 Task: Add the task  Implement rate limiting for better security and resource management to the section Automated Code Review Sprint in the project TouchLine and add a Due Date to the respective task as 2024/05/17.
Action: Mouse moved to (68, 498)
Screenshot: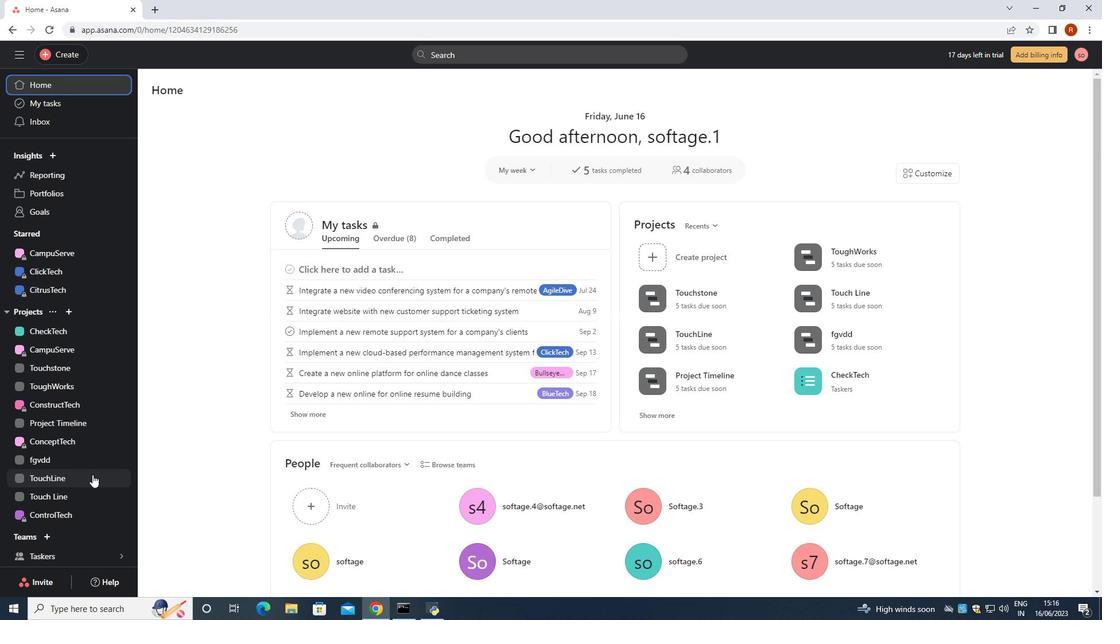 
Action: Mouse pressed left at (68, 498)
Screenshot: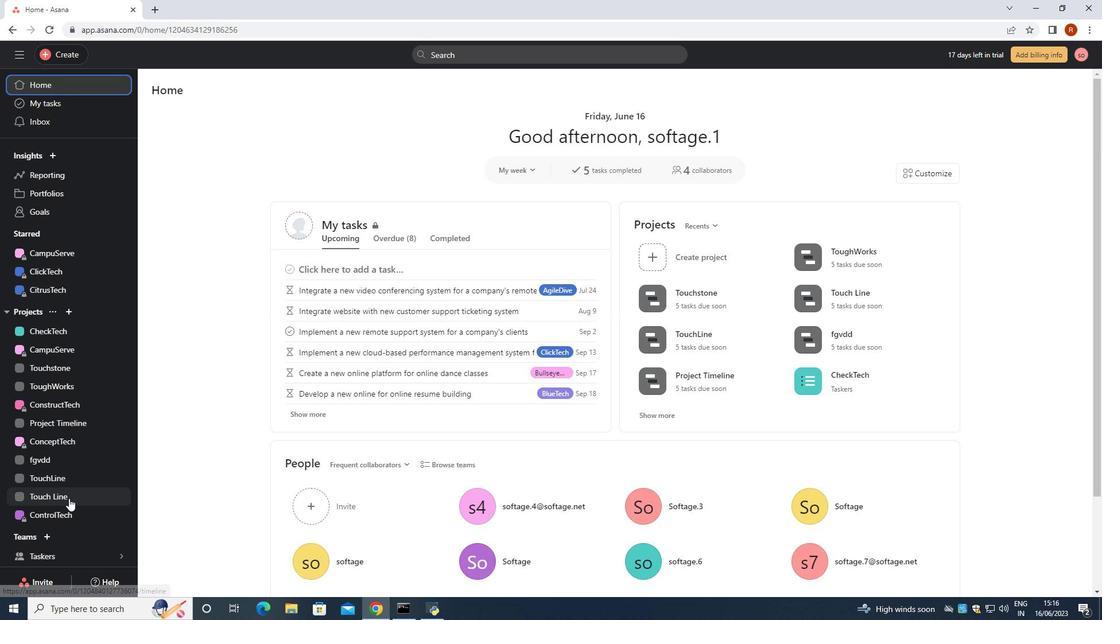 
Action: Mouse moved to (205, 117)
Screenshot: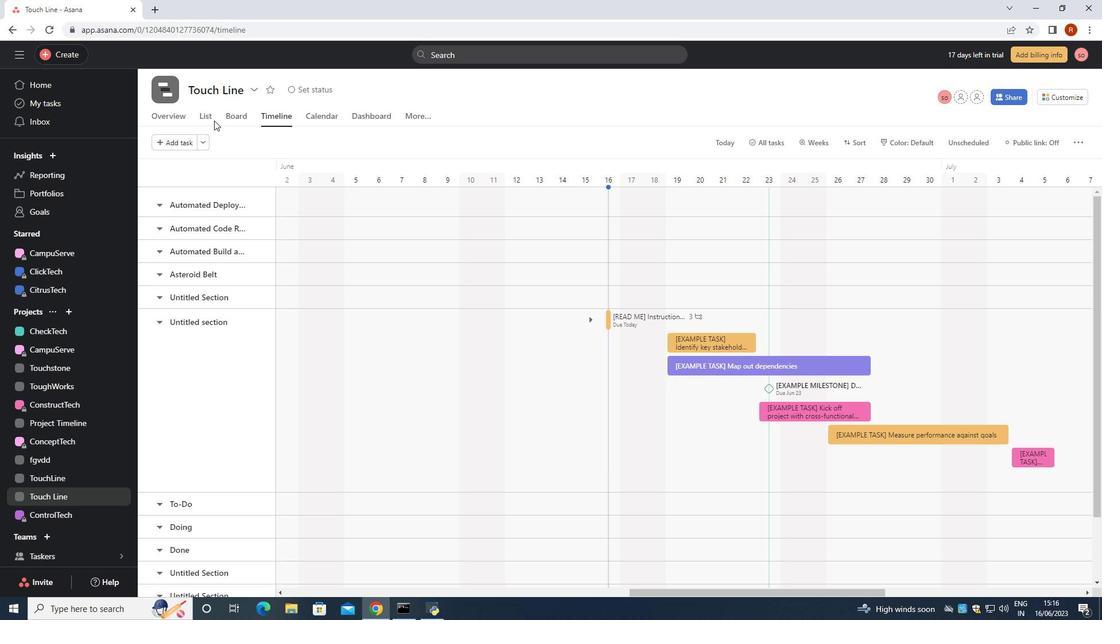 
Action: Mouse pressed left at (205, 117)
Screenshot: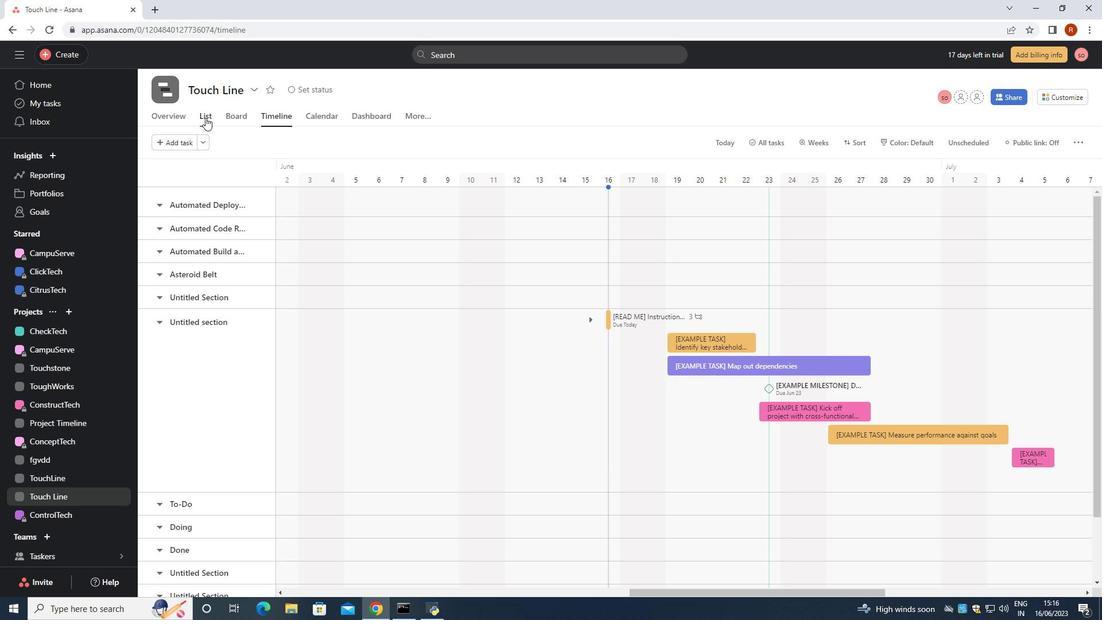 
Action: Mouse moved to (257, 178)
Screenshot: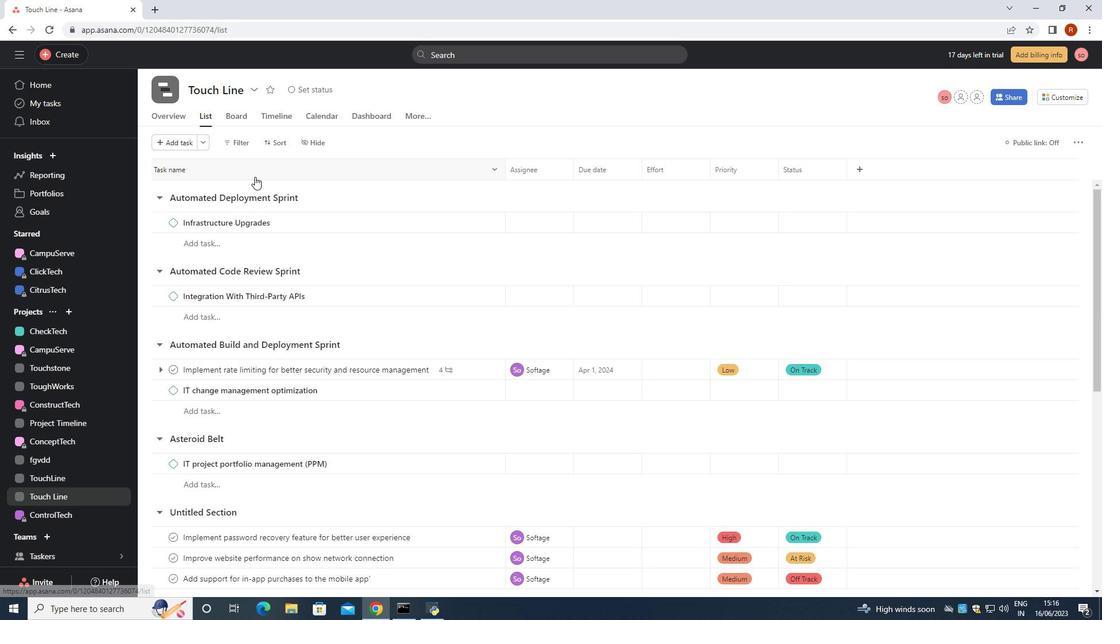 
Action: Mouse scrolled (257, 177) with delta (0, 0)
Screenshot: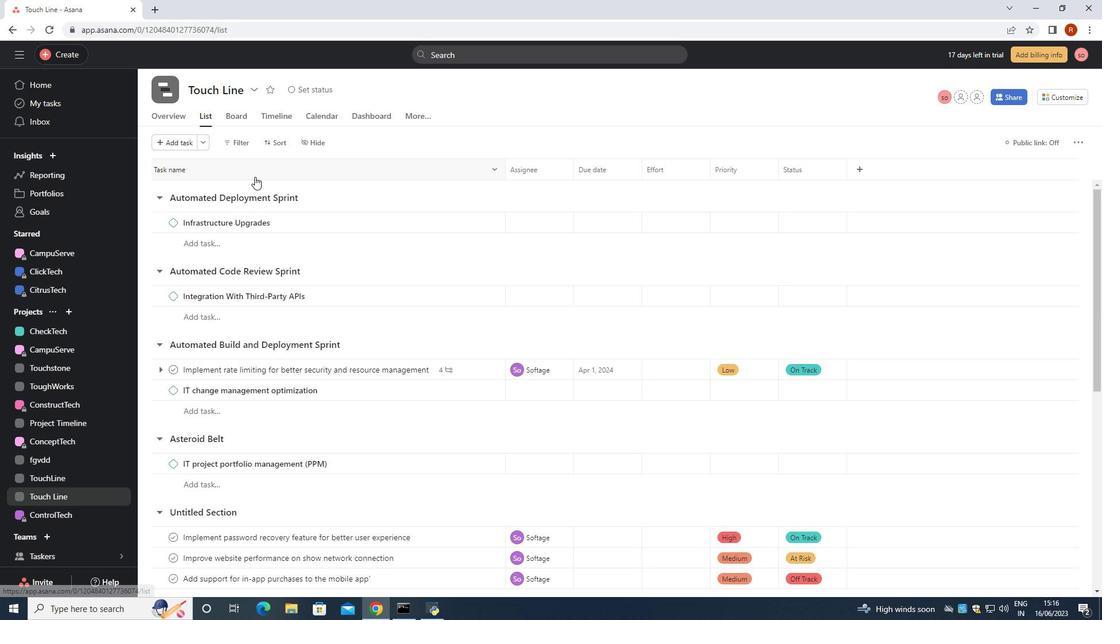 
Action: Mouse moved to (257, 179)
Screenshot: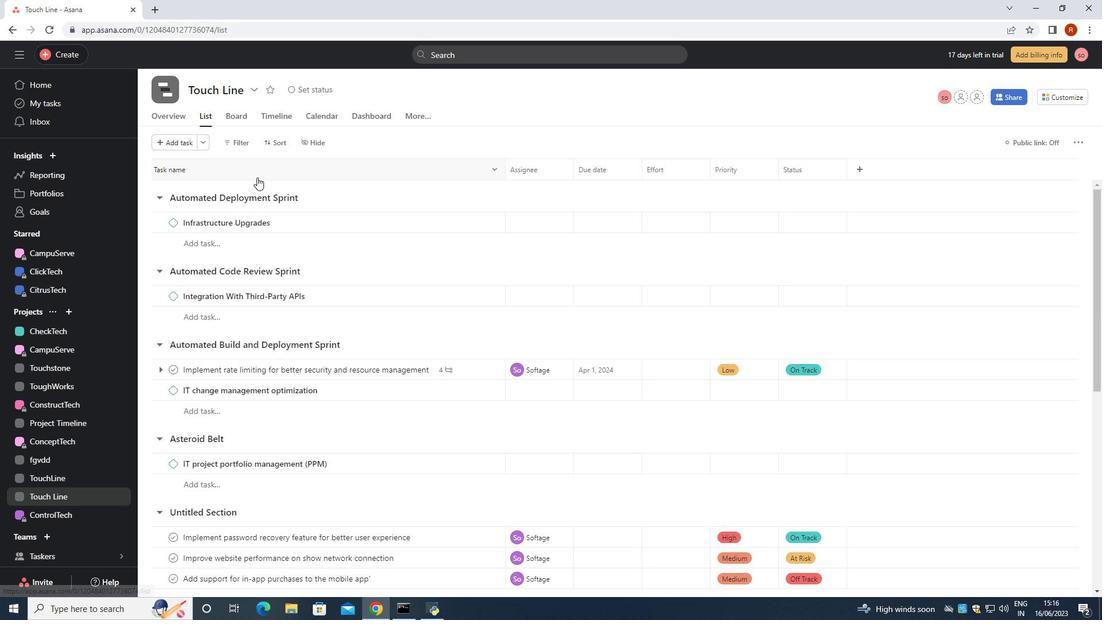 
Action: Mouse scrolled (257, 178) with delta (0, 0)
Screenshot: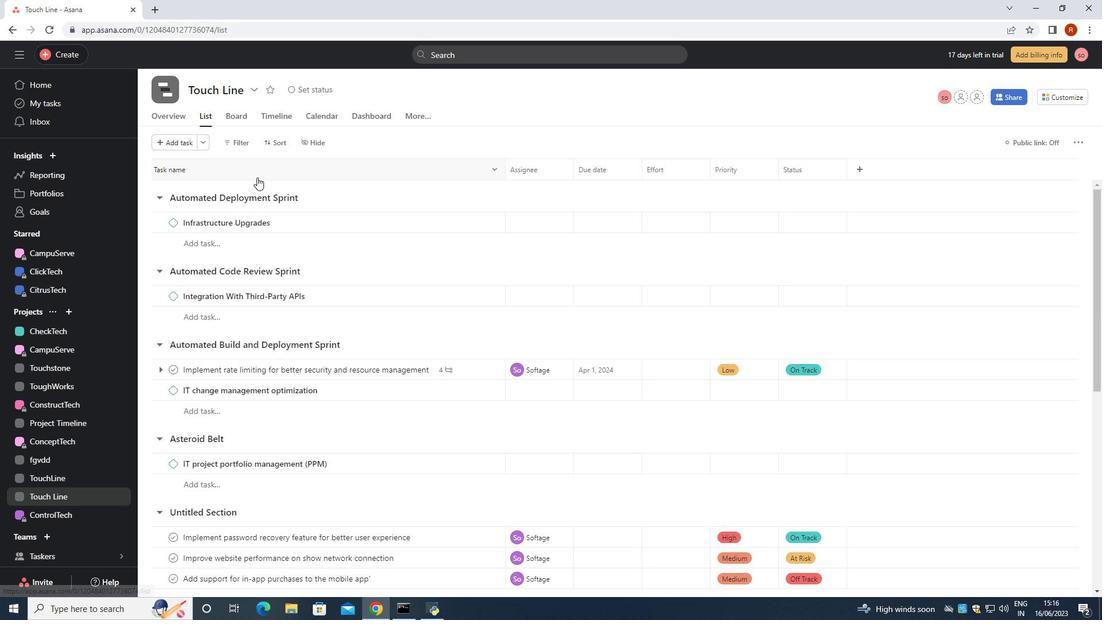 
Action: Mouse moved to (258, 179)
Screenshot: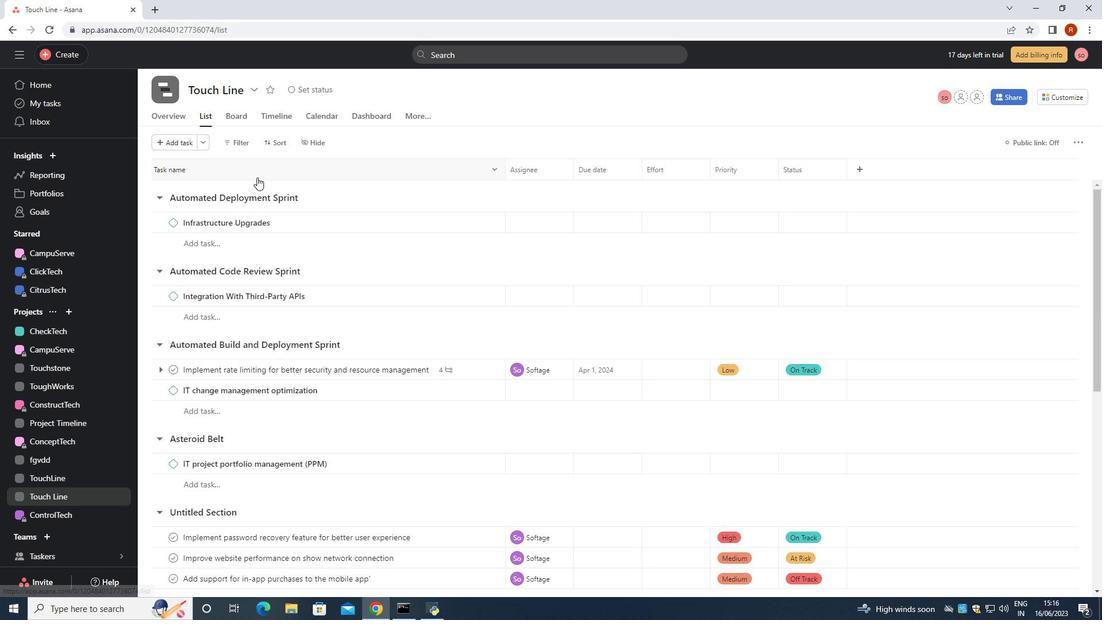 
Action: Mouse scrolled (258, 179) with delta (0, 0)
Screenshot: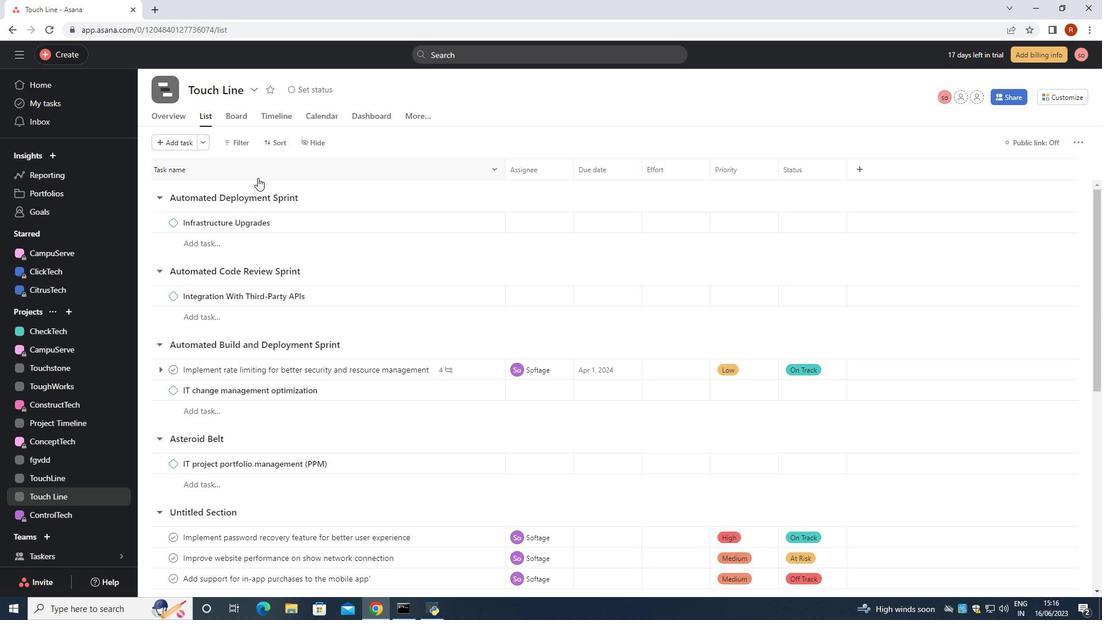 
Action: Mouse scrolled (258, 179) with delta (0, 0)
Screenshot: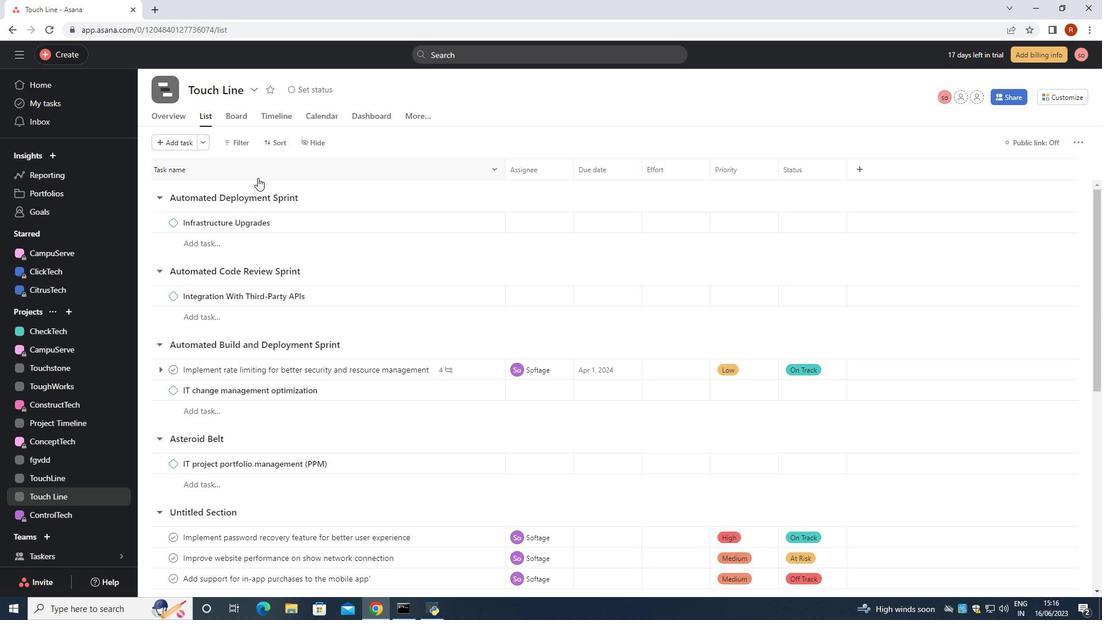 
Action: Mouse scrolled (258, 179) with delta (0, 0)
Screenshot: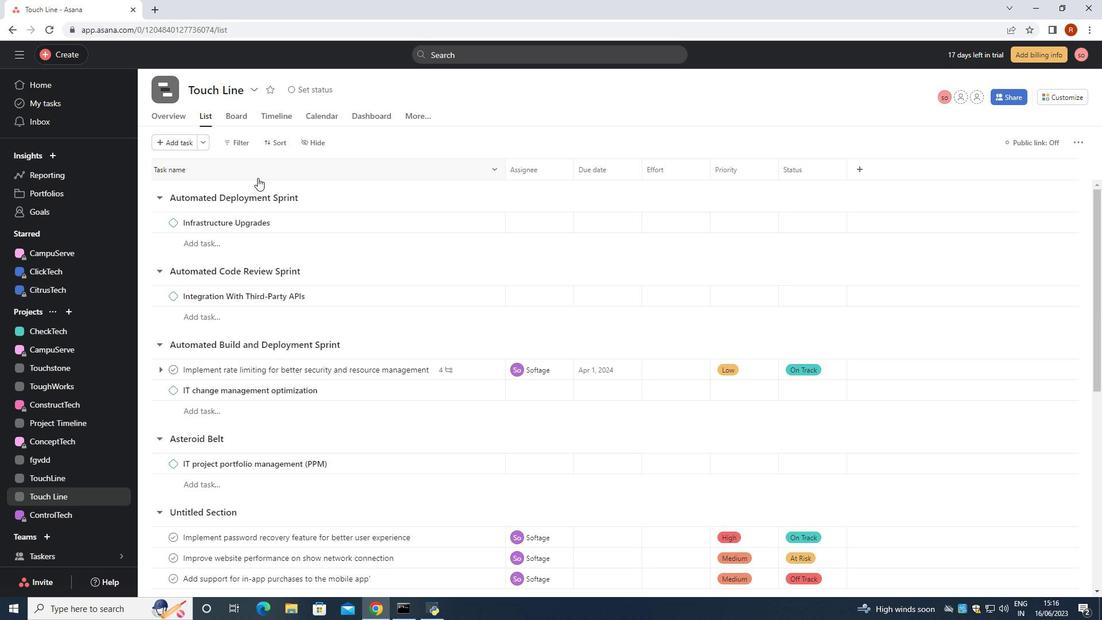 
Action: Mouse moved to (261, 180)
Screenshot: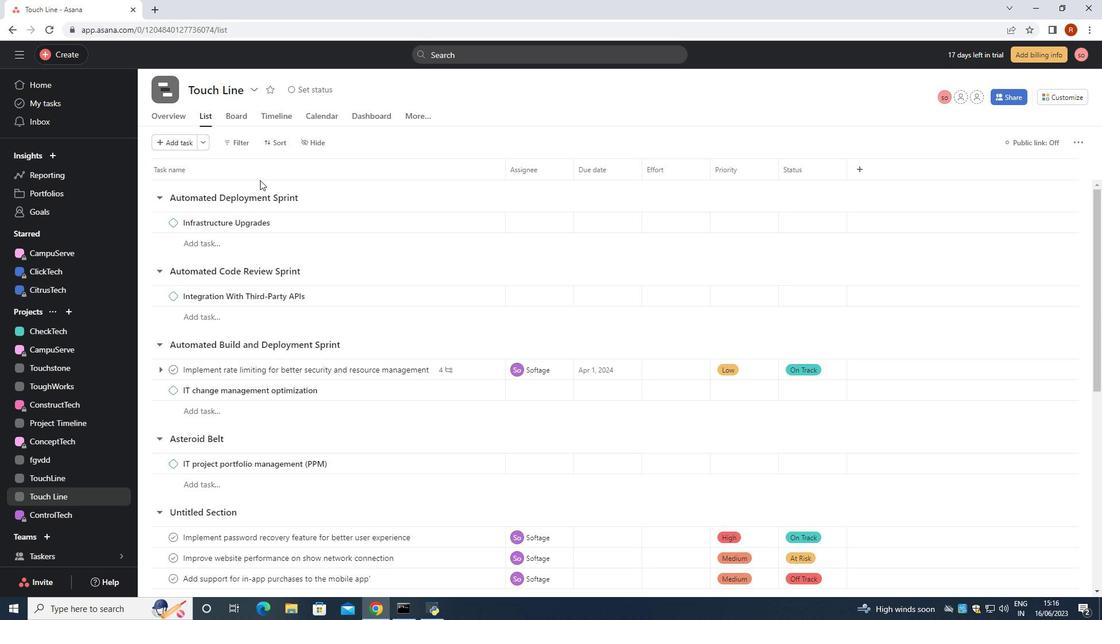 
Action: Mouse scrolled (261, 179) with delta (0, 0)
Screenshot: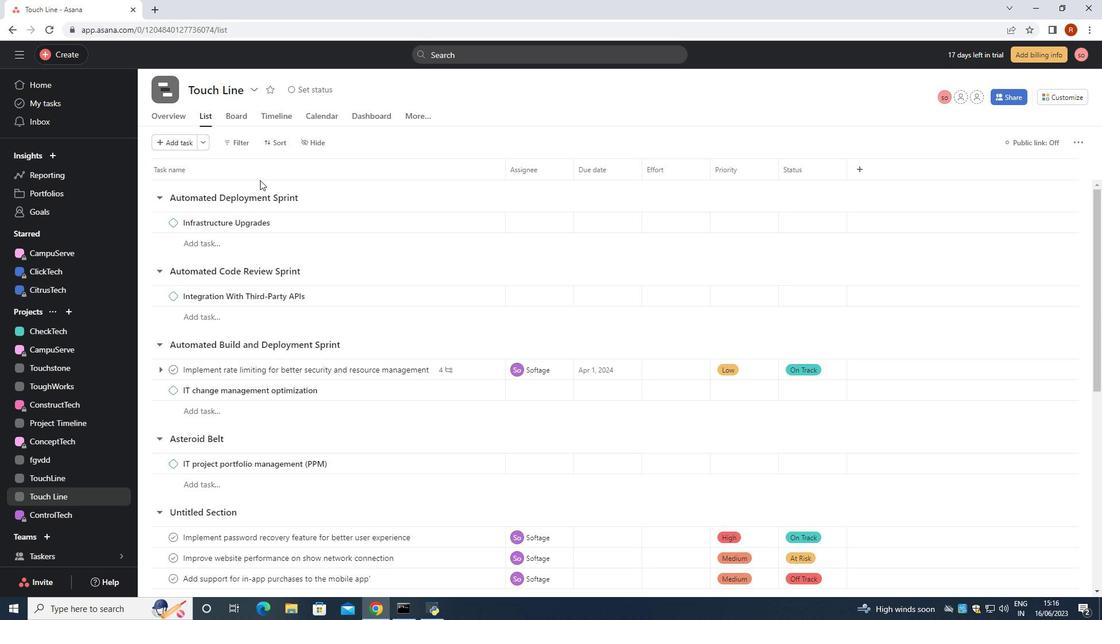
Action: Mouse moved to (262, 181)
Screenshot: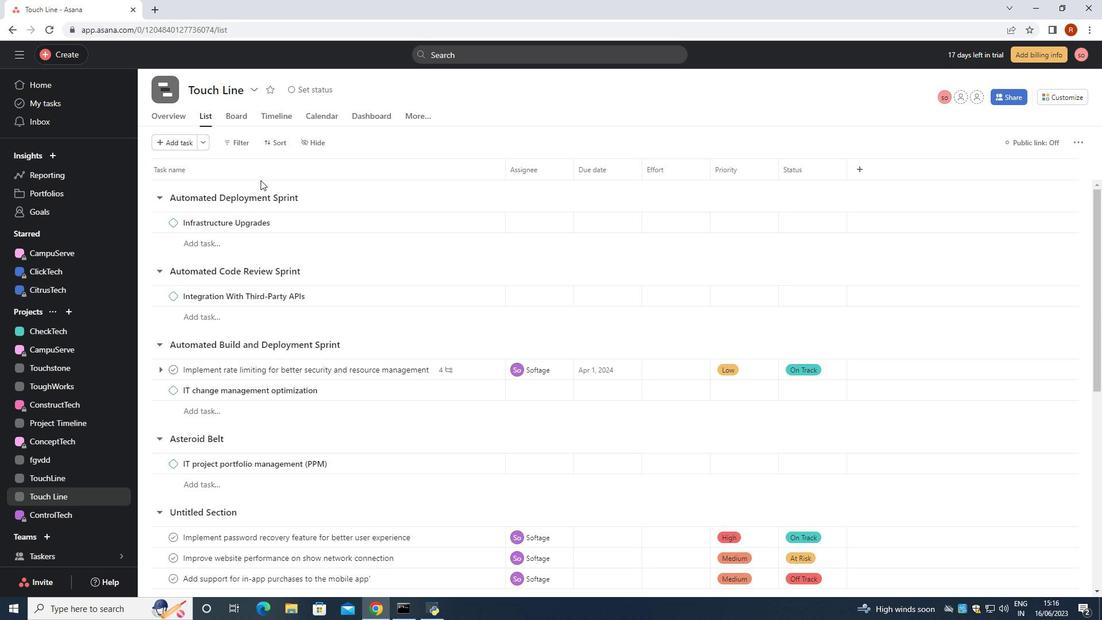
Action: Mouse scrolled (262, 180) with delta (0, 0)
Screenshot: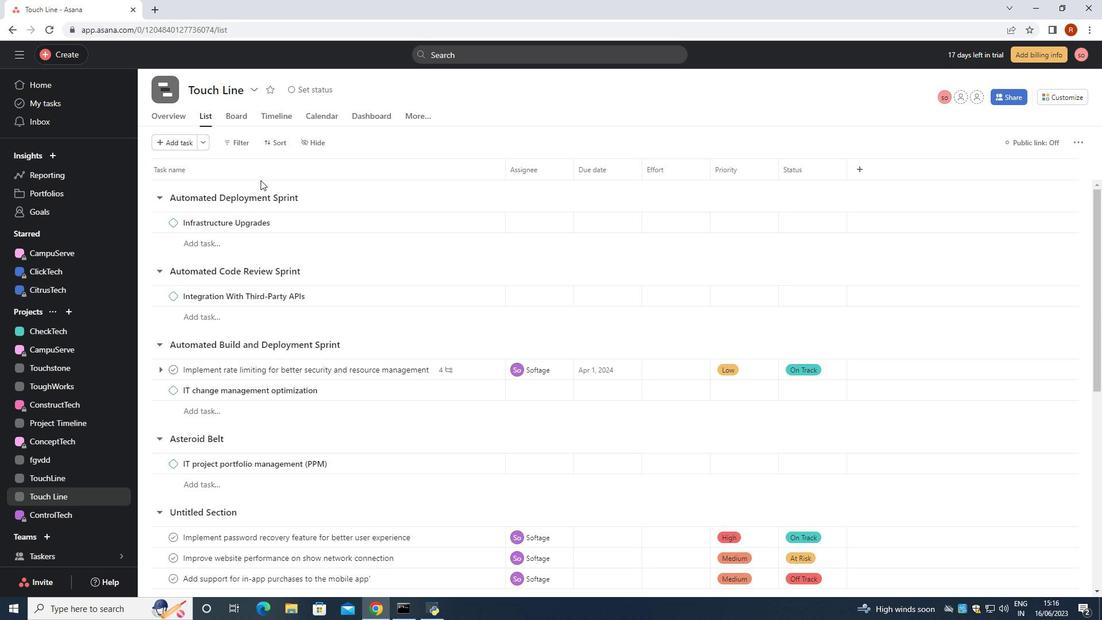 
Action: Mouse moved to (263, 182)
Screenshot: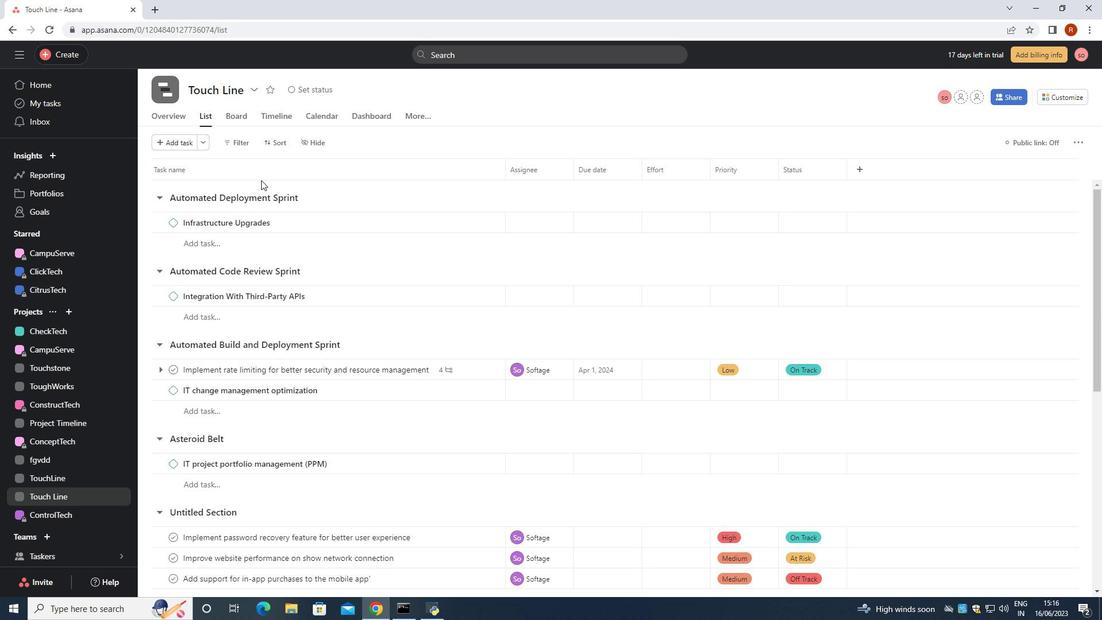 
Action: Mouse scrolled (263, 181) with delta (0, 0)
Screenshot: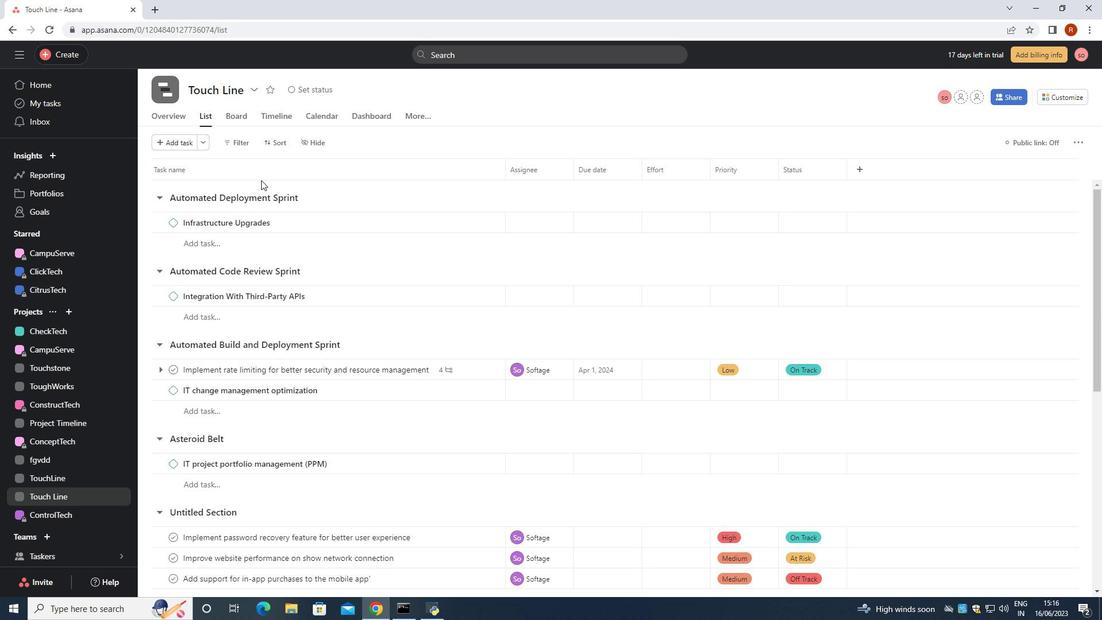 
Action: Mouse moved to (268, 207)
Screenshot: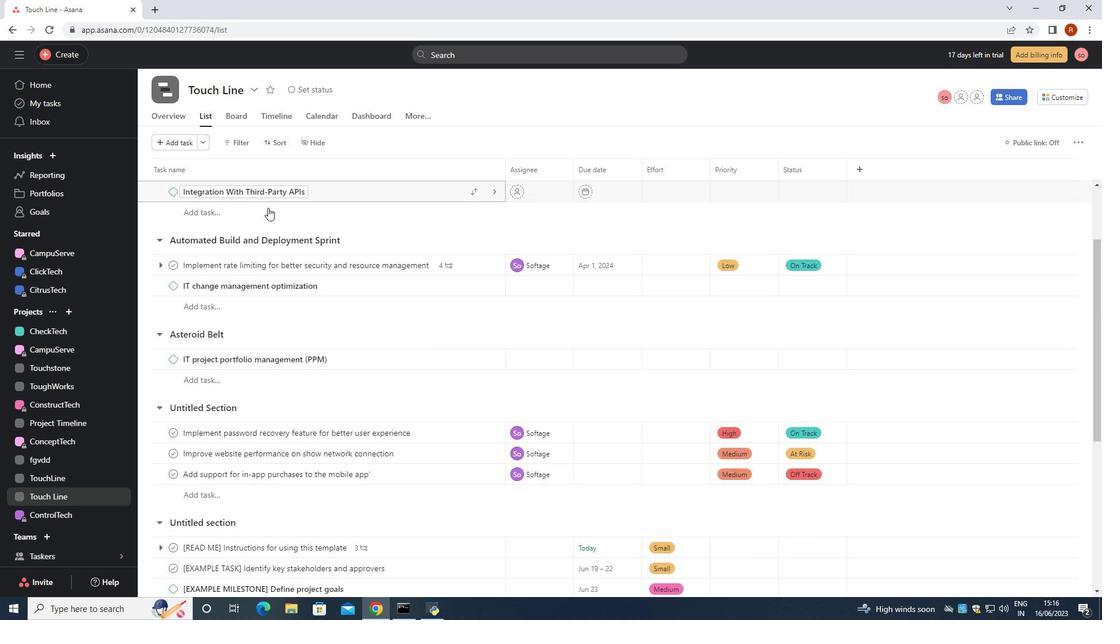 
Action: Mouse scrolled (268, 207) with delta (0, 0)
Screenshot: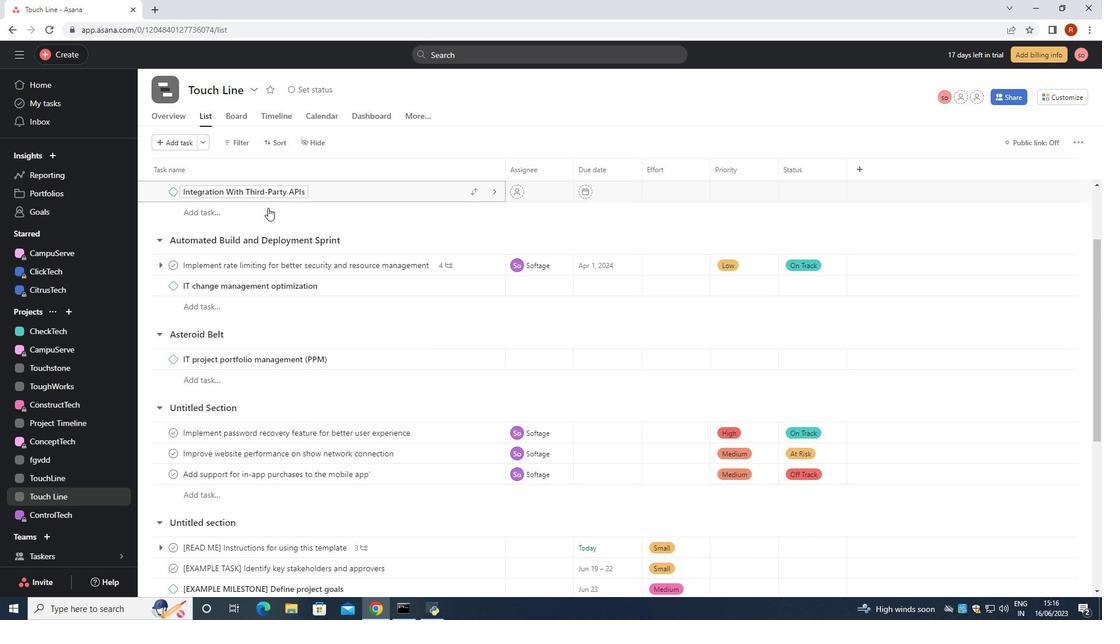 
Action: Mouse moved to (268, 207)
Screenshot: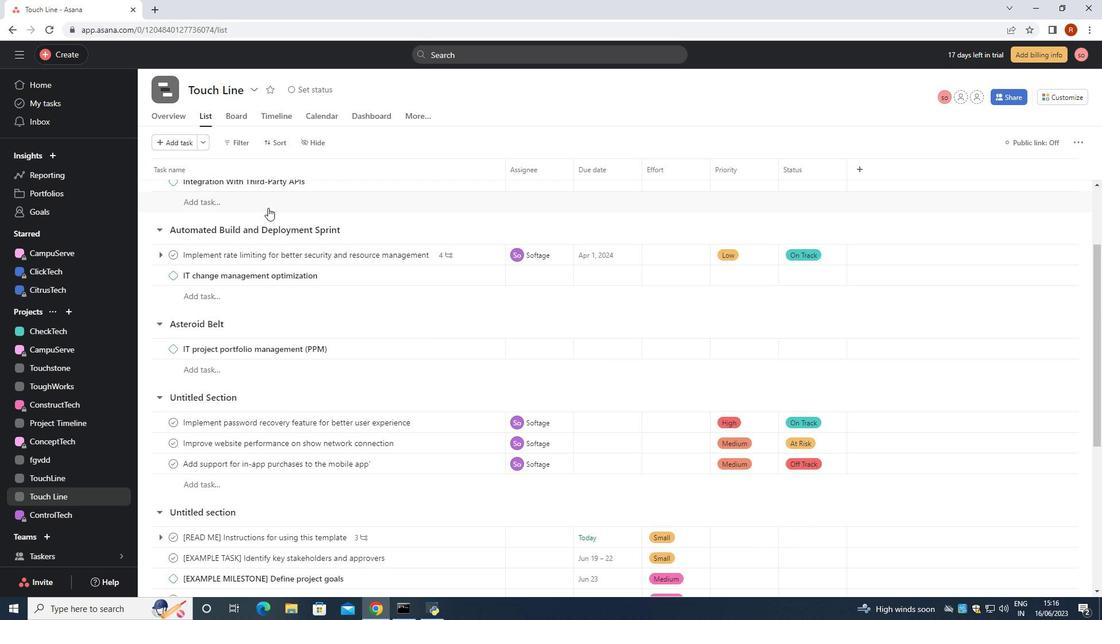 
Action: Mouse scrolled (268, 207) with delta (0, 0)
Screenshot: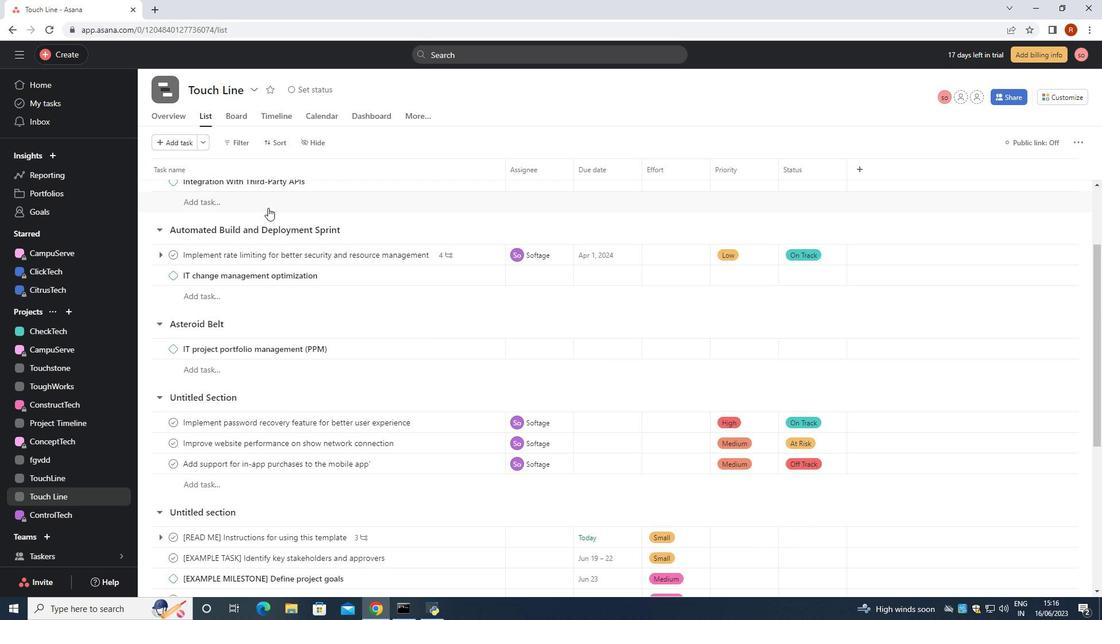 
Action: Mouse moved to (268, 207)
Screenshot: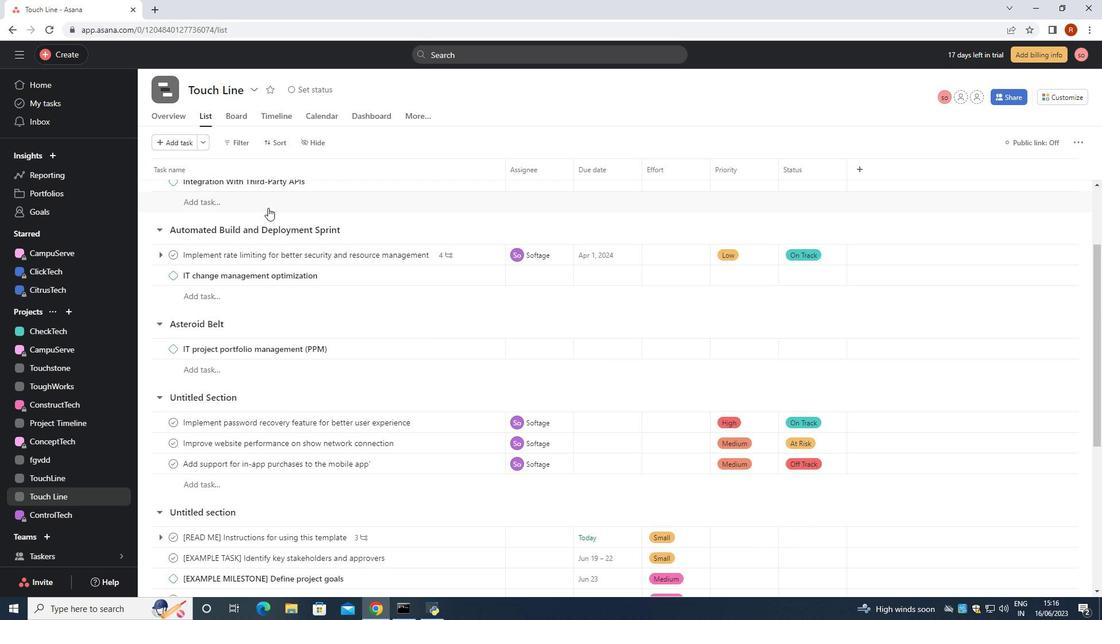 
Action: Mouse scrolled (268, 207) with delta (0, 0)
Screenshot: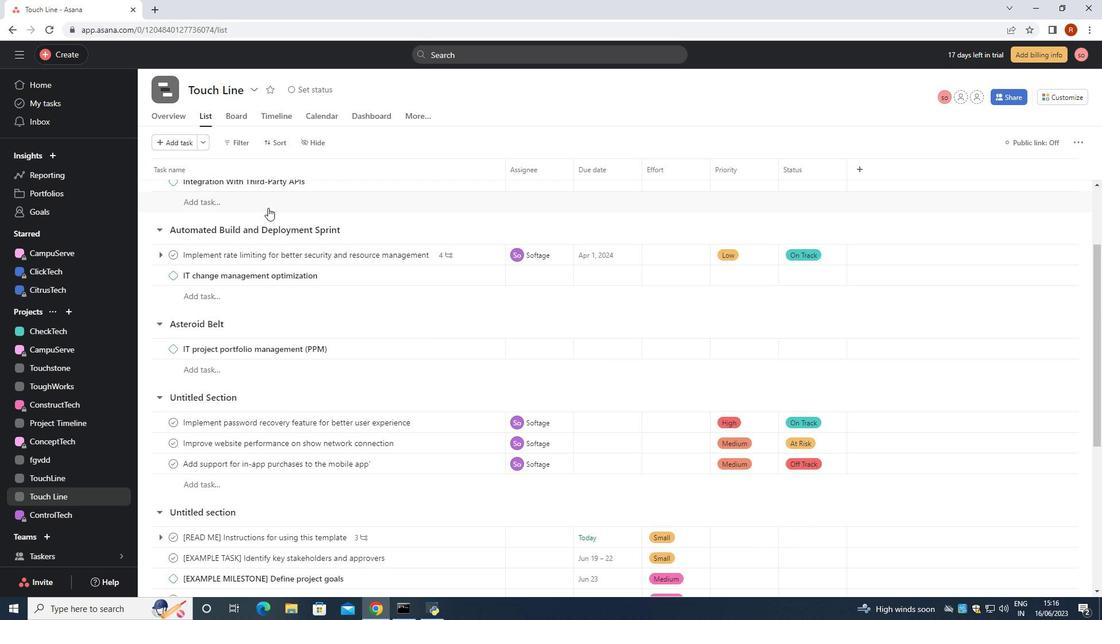
Action: Mouse moved to (268, 208)
Screenshot: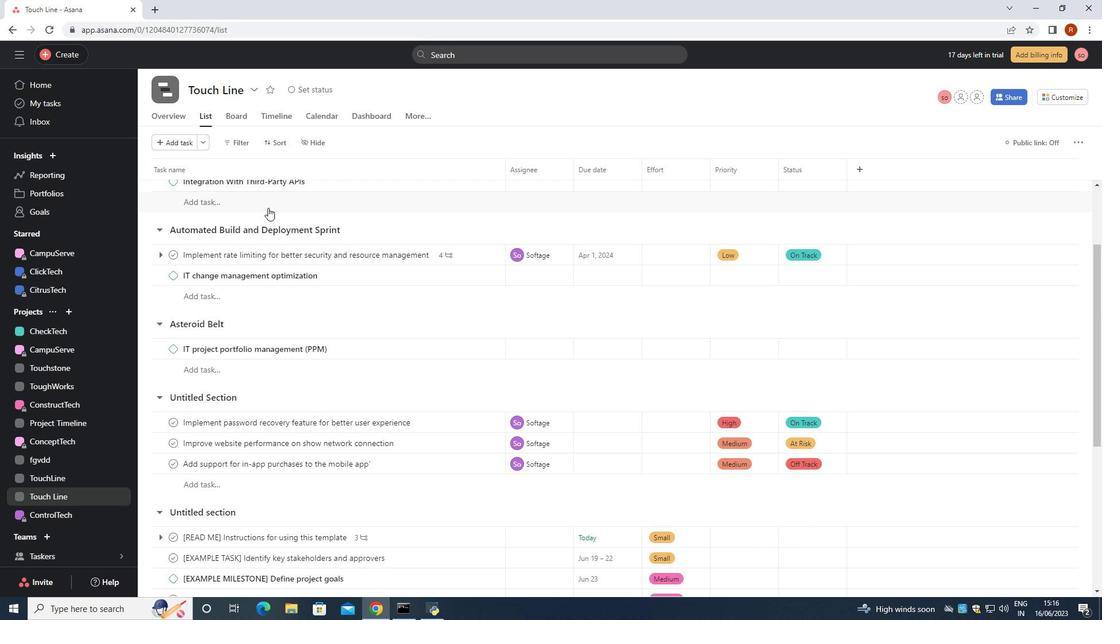 
Action: Mouse scrolled (268, 207) with delta (0, 0)
Screenshot: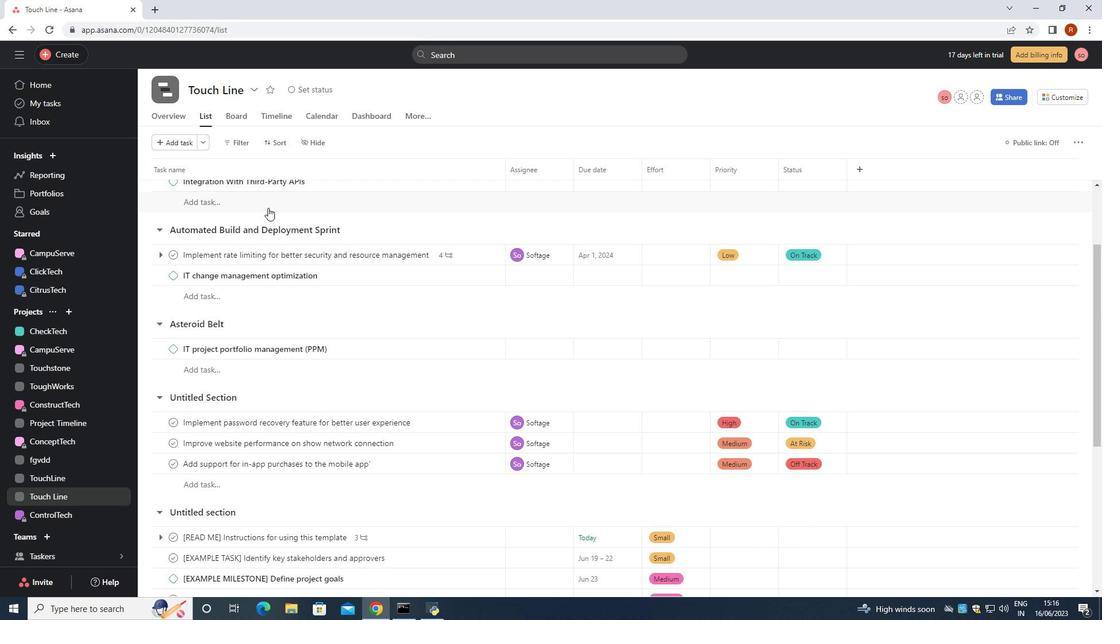 
Action: Mouse scrolled (268, 207) with delta (0, 0)
Screenshot: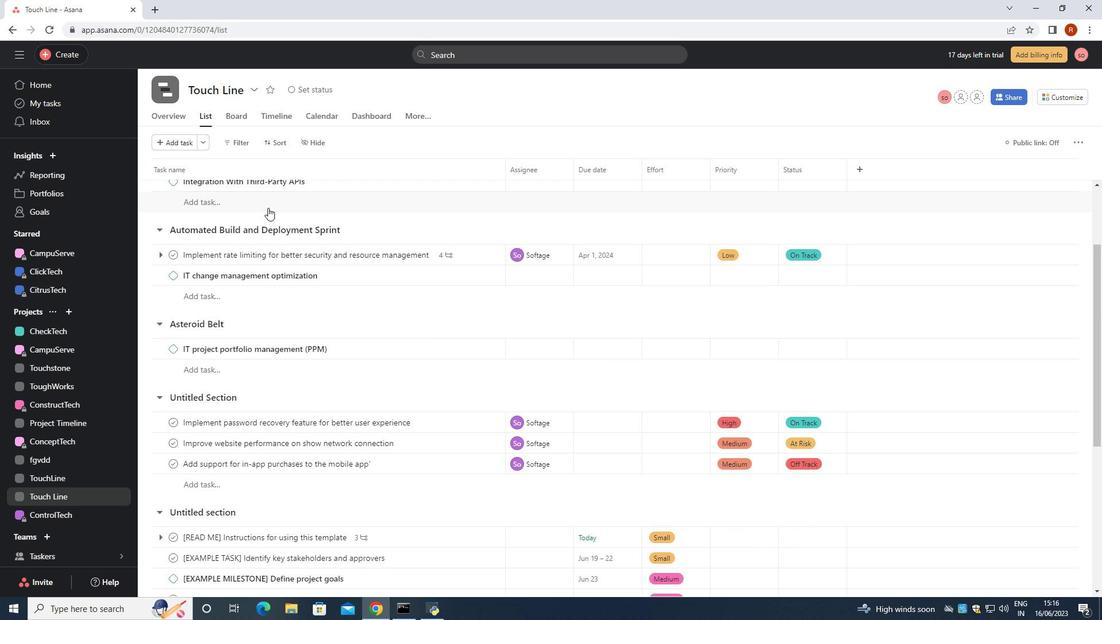 
Action: Mouse scrolled (268, 207) with delta (0, 0)
Screenshot: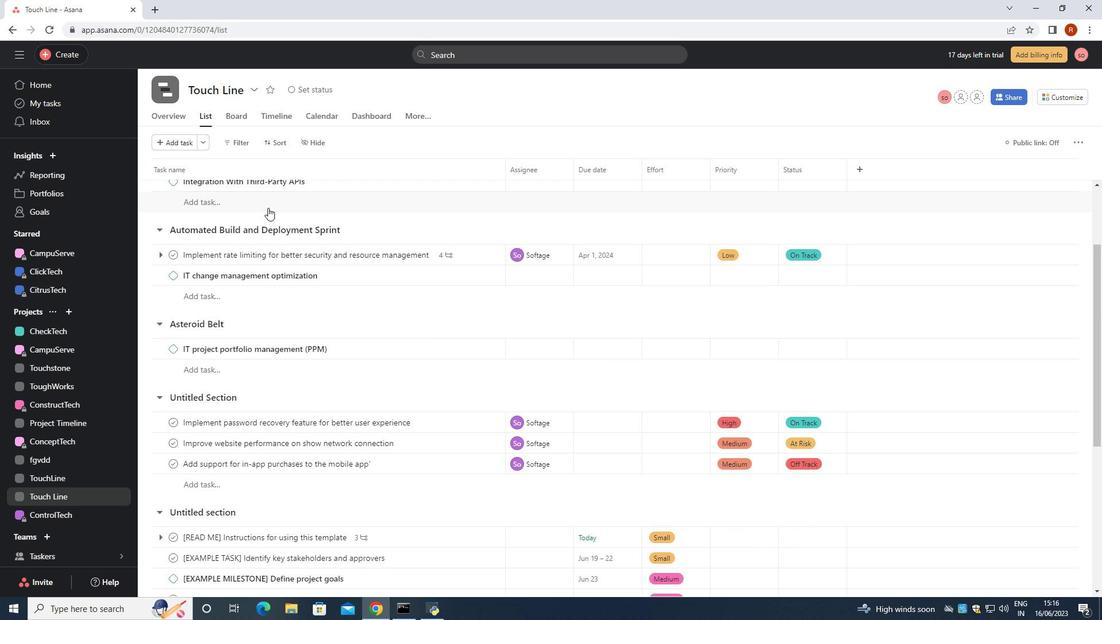 
Action: Mouse scrolled (268, 207) with delta (0, 0)
Screenshot: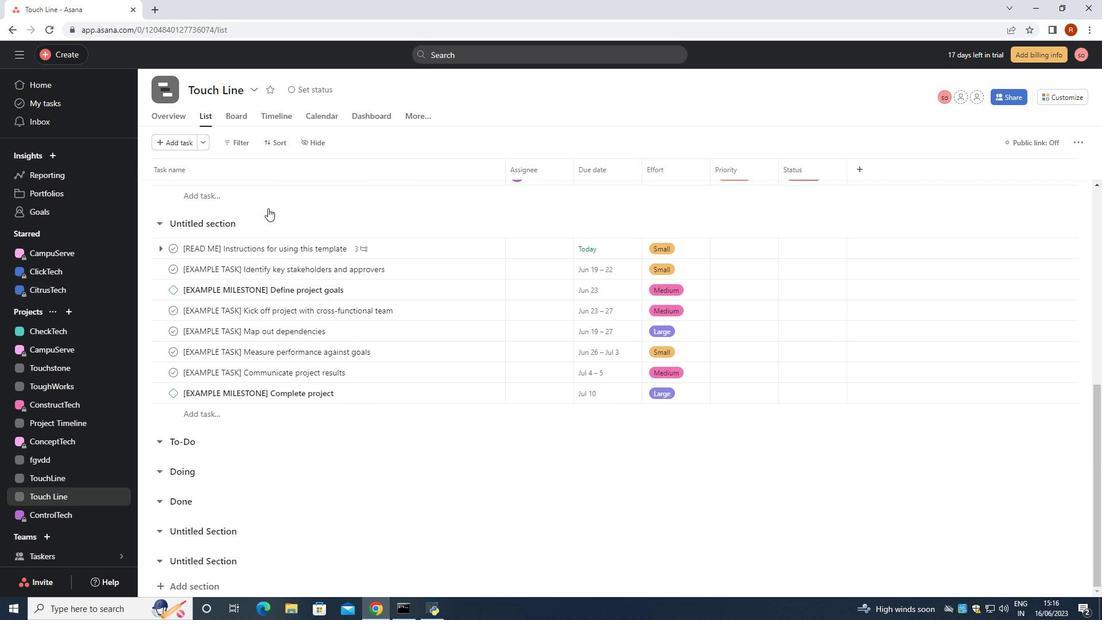 
Action: Mouse moved to (274, 210)
Screenshot: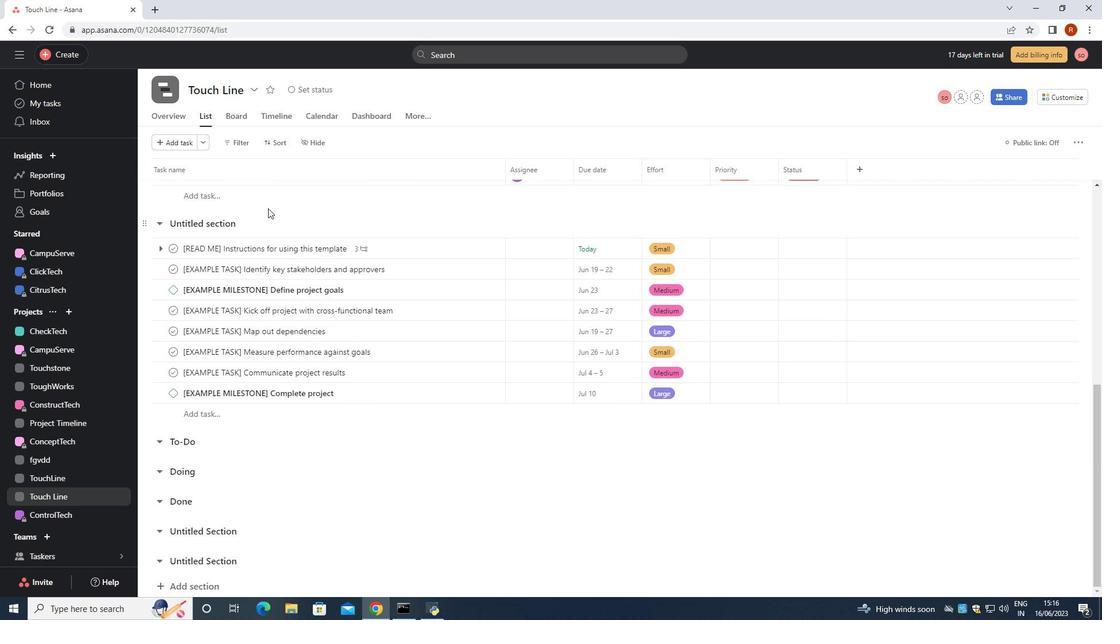 
Action: Mouse scrolled (274, 210) with delta (0, 0)
Screenshot: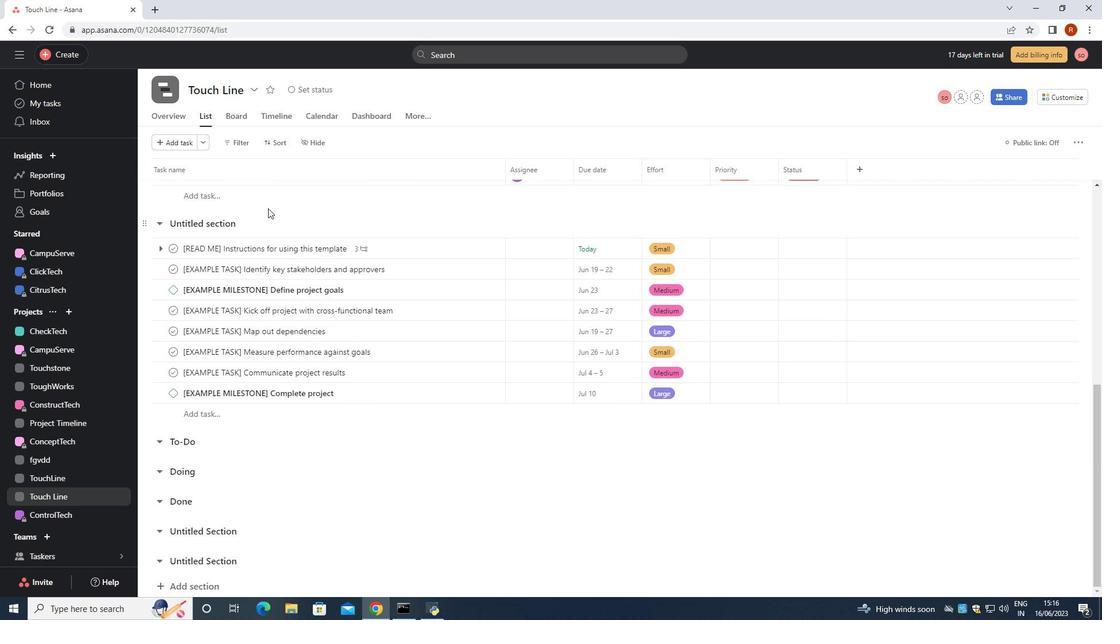 
Action: Mouse scrolled (274, 210) with delta (0, 0)
Screenshot: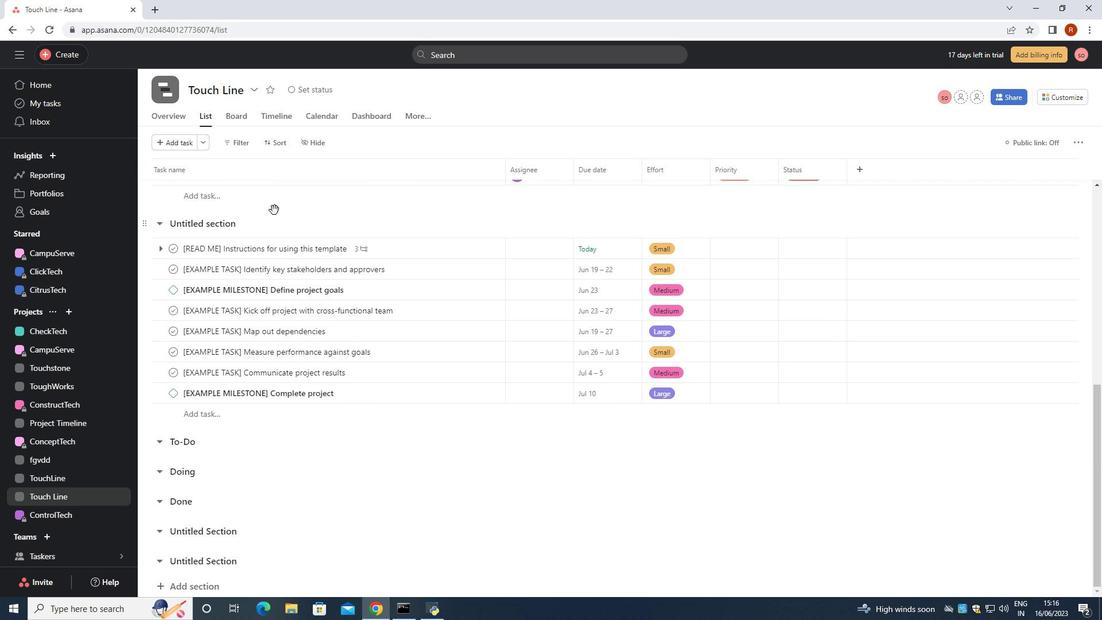 
Action: Mouse moved to (402, 239)
Screenshot: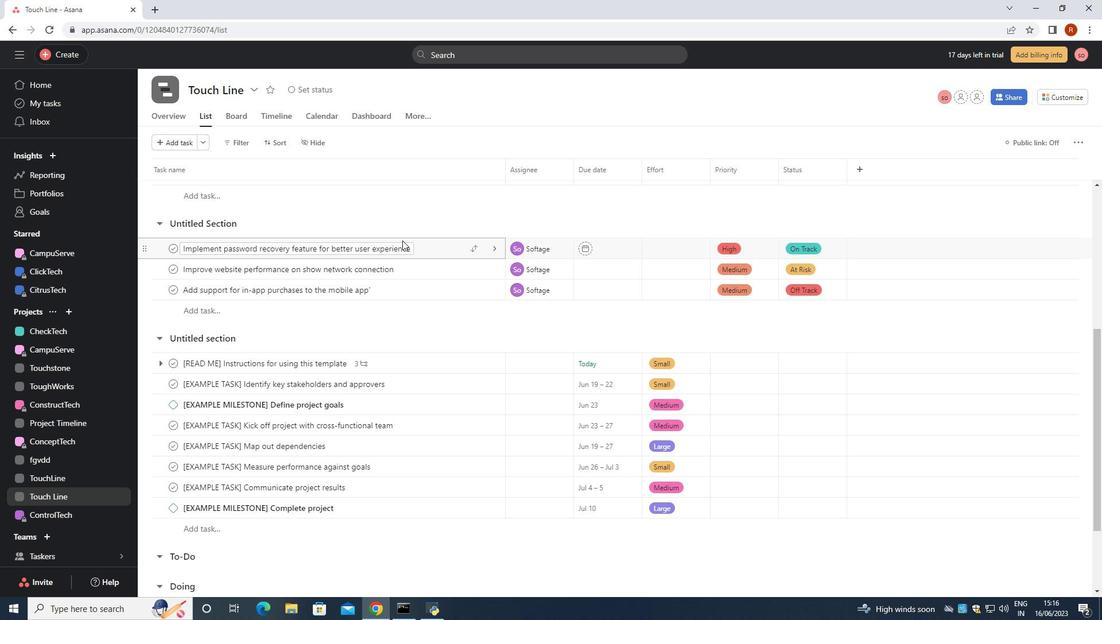 
Action: Mouse scrolled (402, 240) with delta (0, 0)
Screenshot: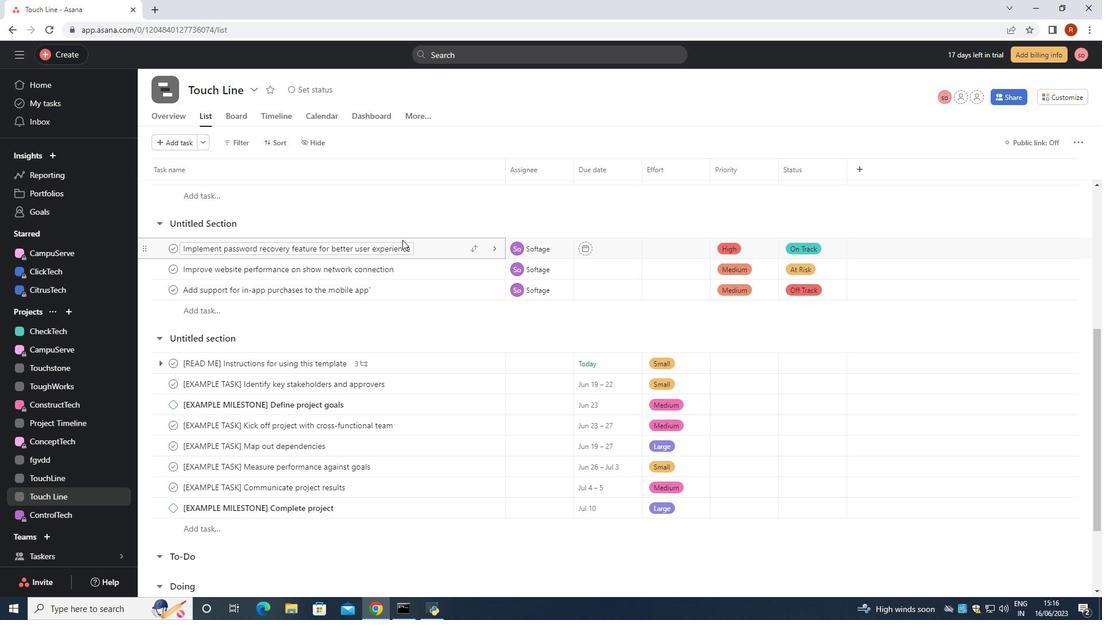 
Action: Mouse moved to (402, 237)
Screenshot: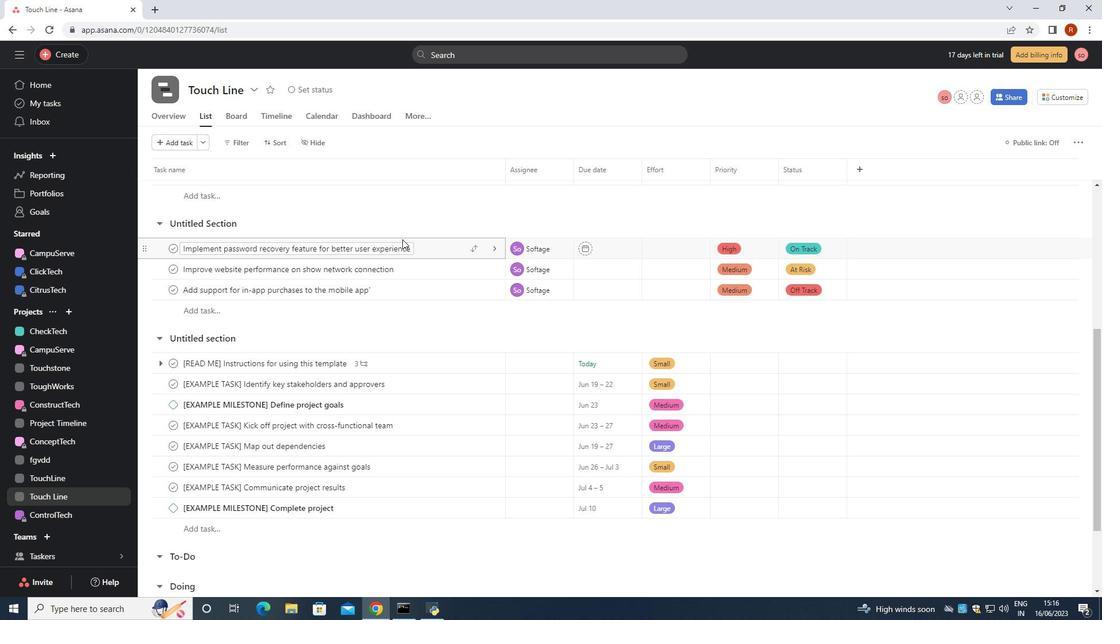 
Action: Mouse scrolled (402, 237) with delta (0, 0)
Screenshot: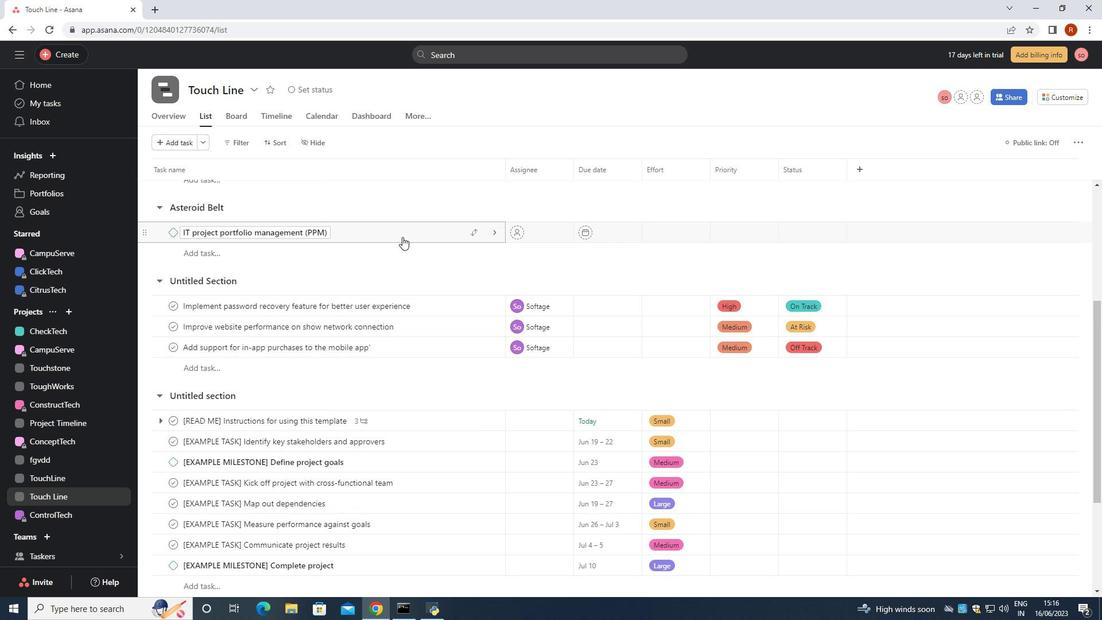 
Action: Mouse scrolled (402, 237) with delta (0, 0)
Screenshot: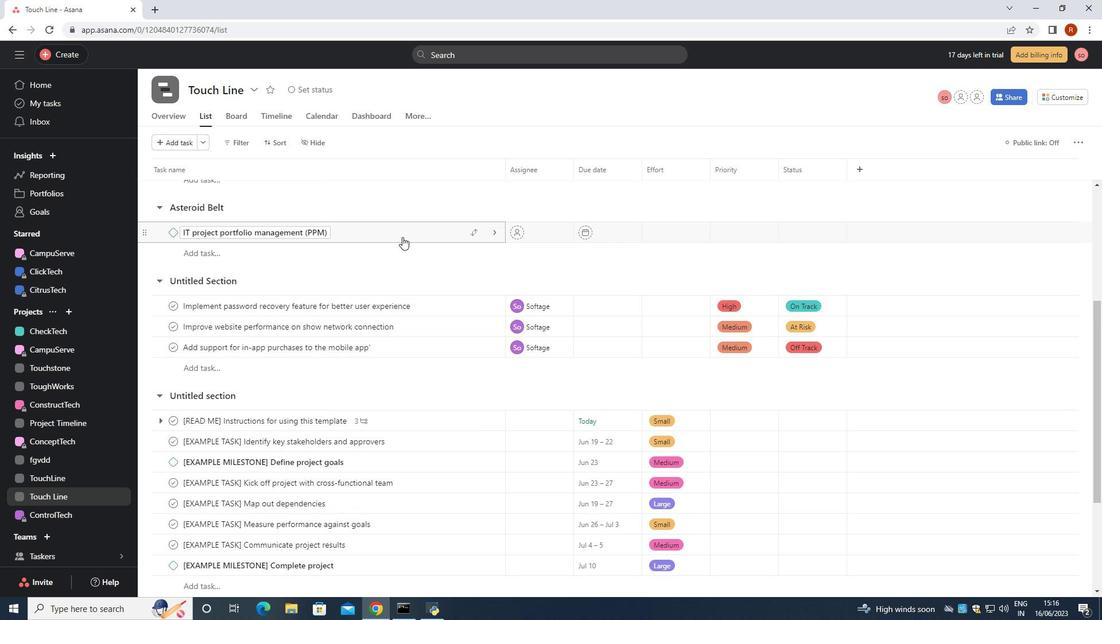 
Action: Mouse moved to (476, 253)
Screenshot: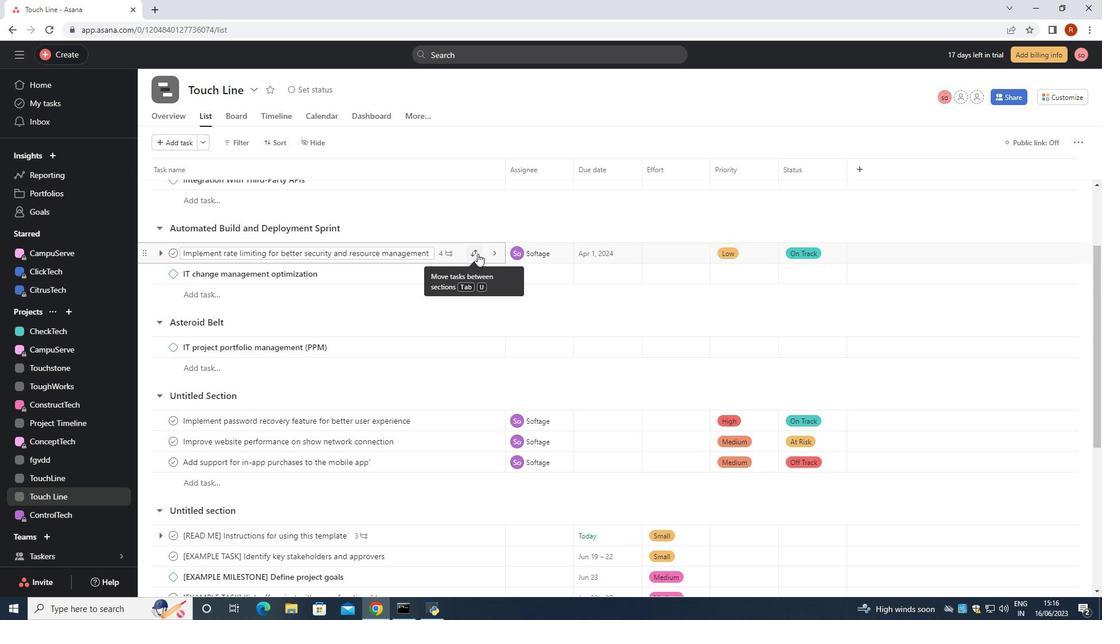 
Action: Mouse pressed left at (476, 253)
Screenshot: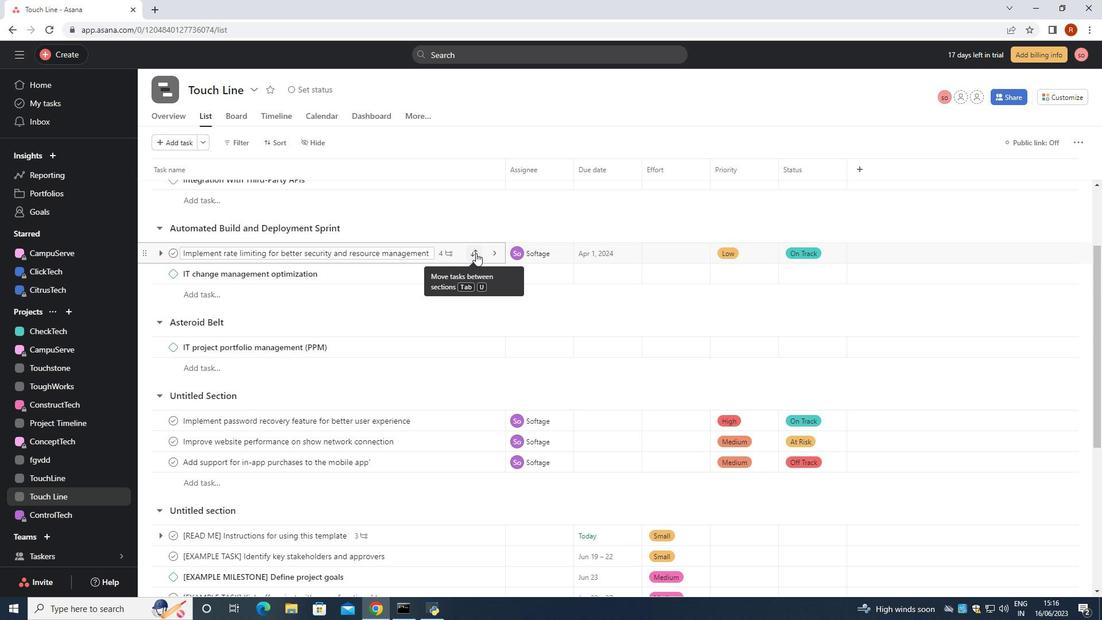 
Action: Mouse moved to (408, 314)
Screenshot: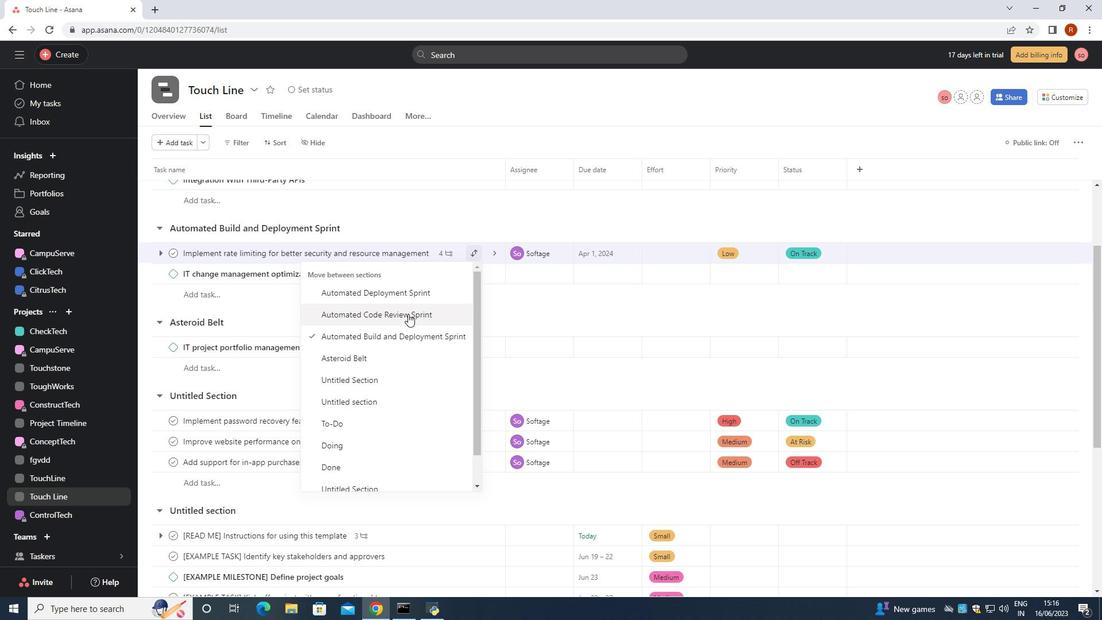 
Action: Mouse pressed left at (408, 314)
Screenshot: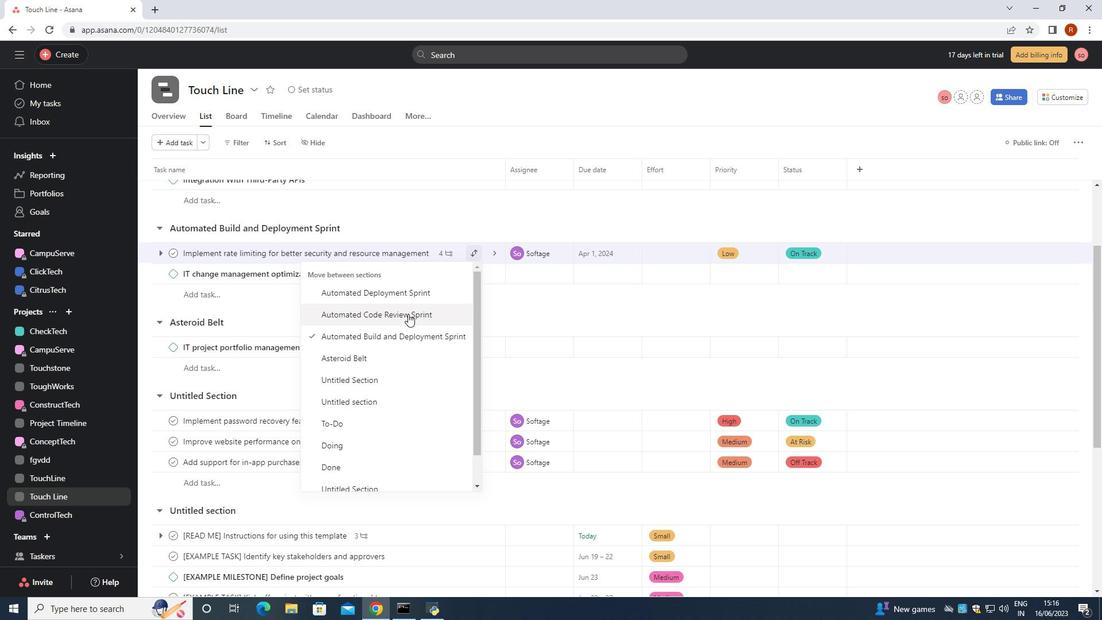 
Action: Mouse moved to (581, 280)
Screenshot: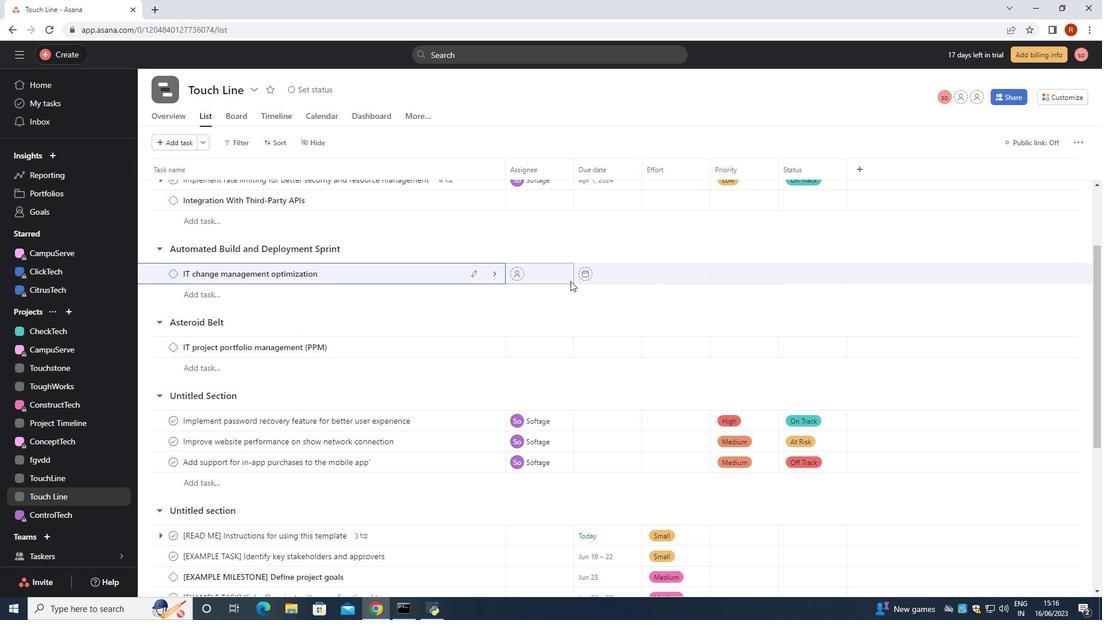 
Action: Mouse scrolled (581, 280) with delta (0, 0)
Screenshot: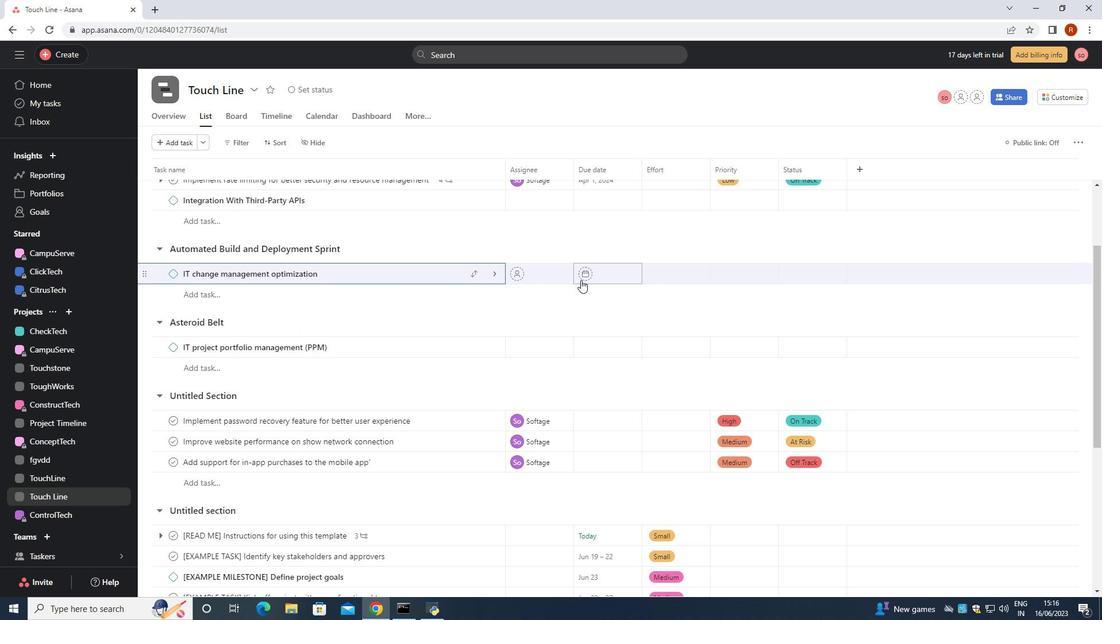 
Action: Mouse scrolled (581, 280) with delta (0, 0)
Screenshot: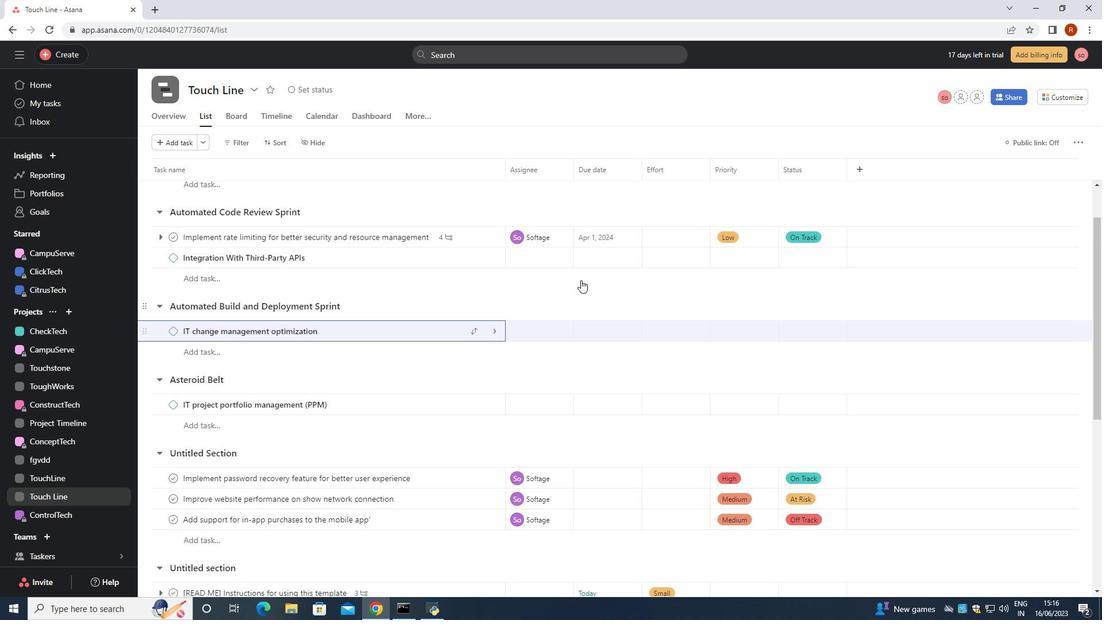 
Action: Mouse moved to (583, 299)
Screenshot: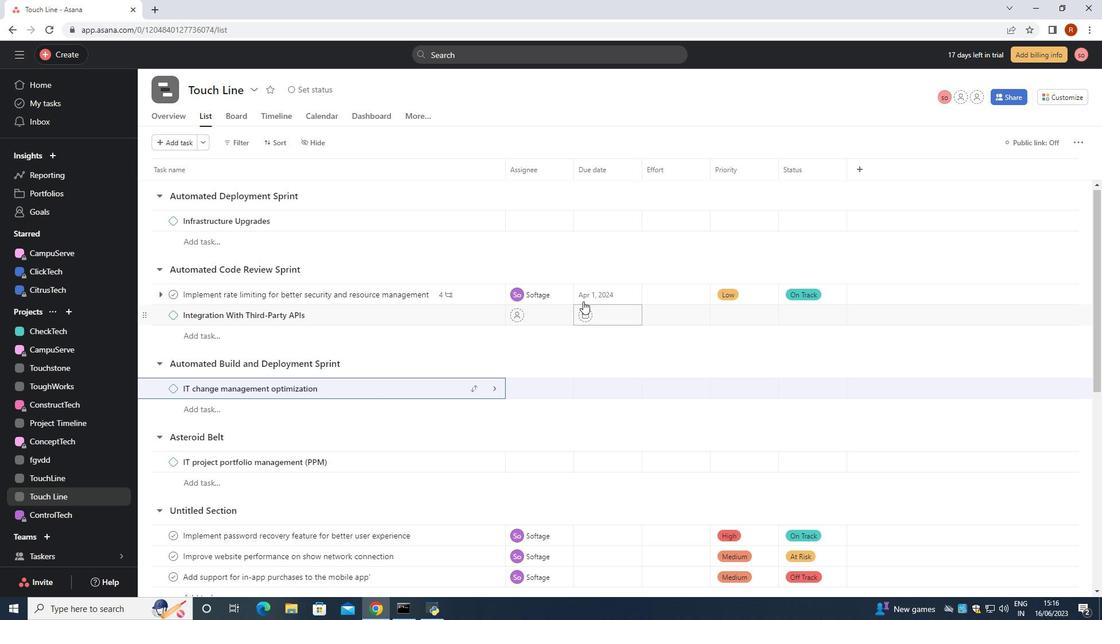 
Action: Mouse pressed left at (583, 299)
Screenshot: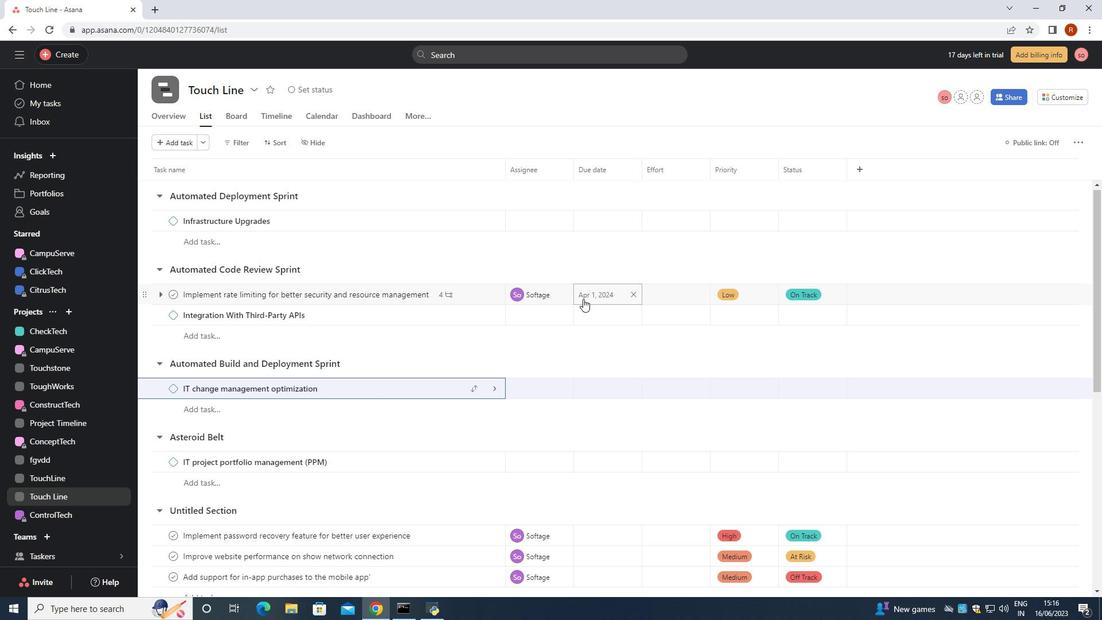 
Action: Mouse moved to (721, 327)
Screenshot: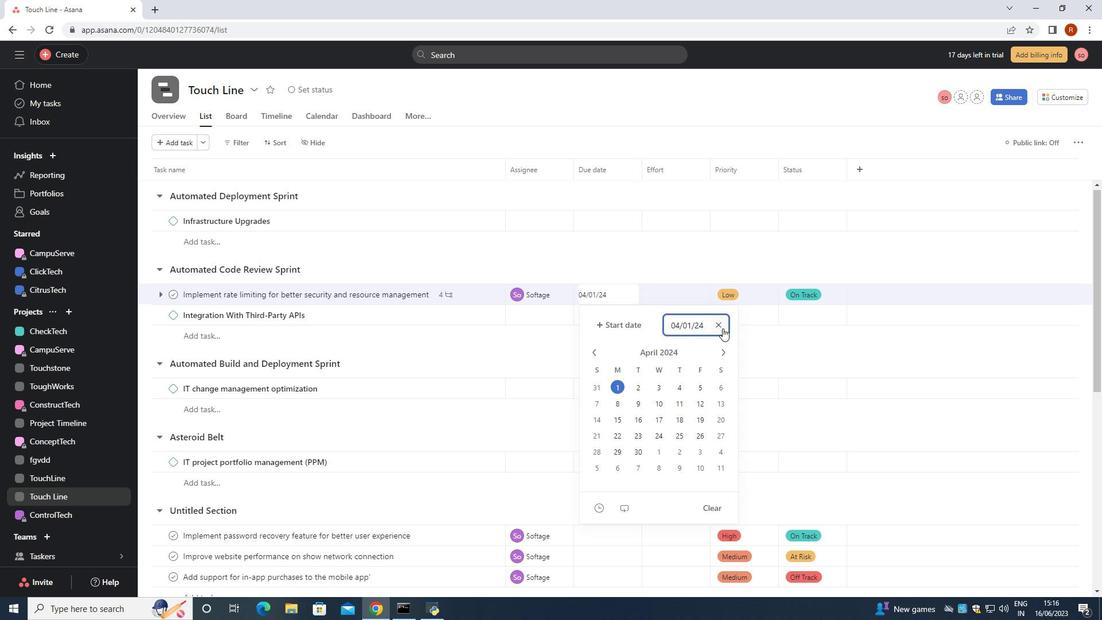 
Action: Key pressed <Key.backspace><Key.backspace><Key.backspace><Key.backspace><Key.backspace><Key.backspace><Key.backspace><Key.backspace><Key.backspace><Key.backspace><Key.backspace><Key.backspace><Key.backspace><Key.backspace><Key.backspace><Key.backspace><Key.backspace><Key.backspace><Key.backspace><Key.backspace><Key.backspace><Key.backspace><Key.backspace><Key.backspace><Key.backspace>2024/05/17
Screenshot: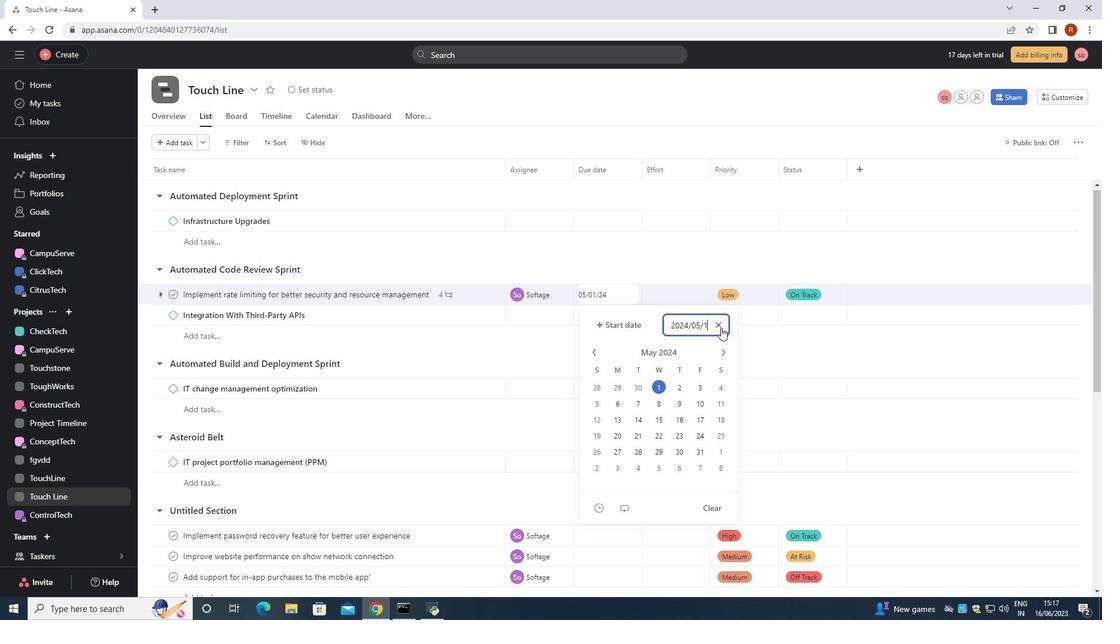 
Action: Mouse moved to (635, 314)
Screenshot: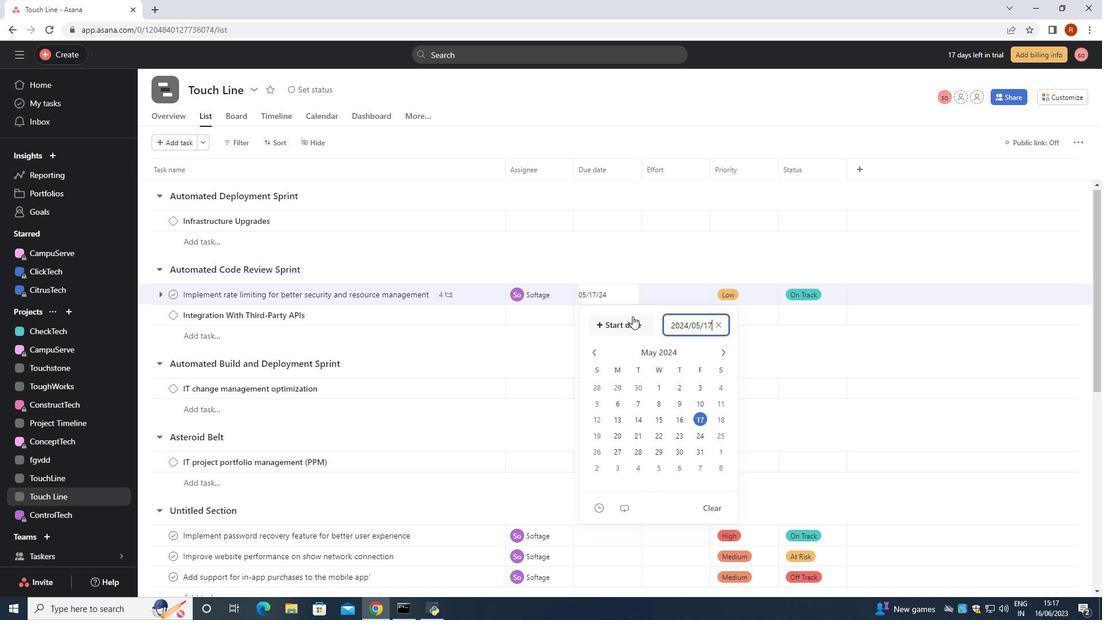 
Action: Key pressed <Key.enter>
Screenshot: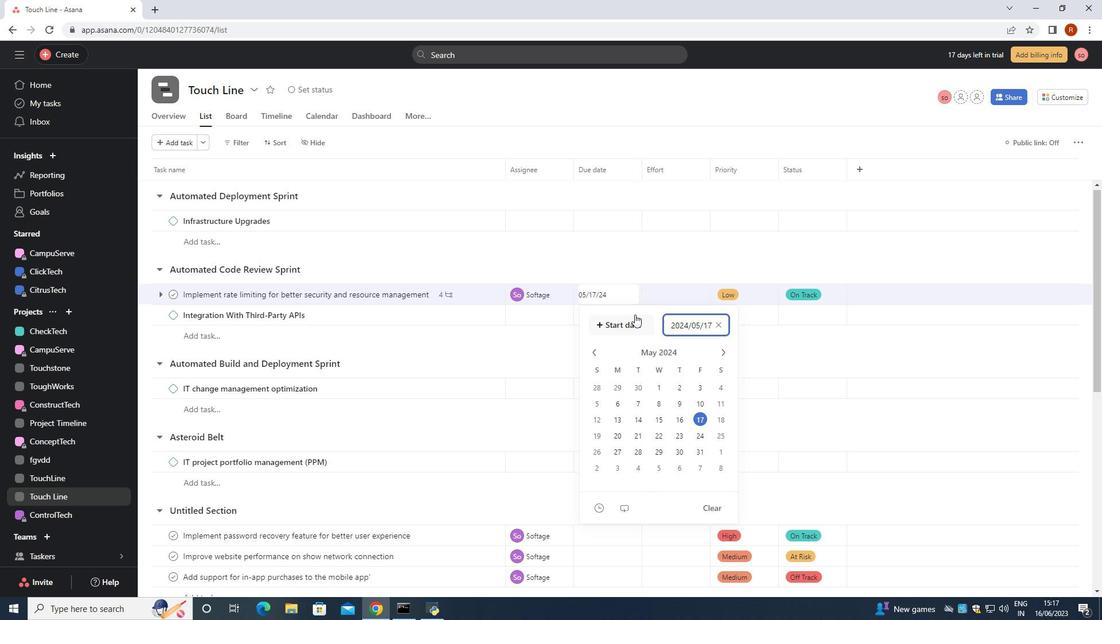 
Action: Mouse moved to (588, 314)
Screenshot: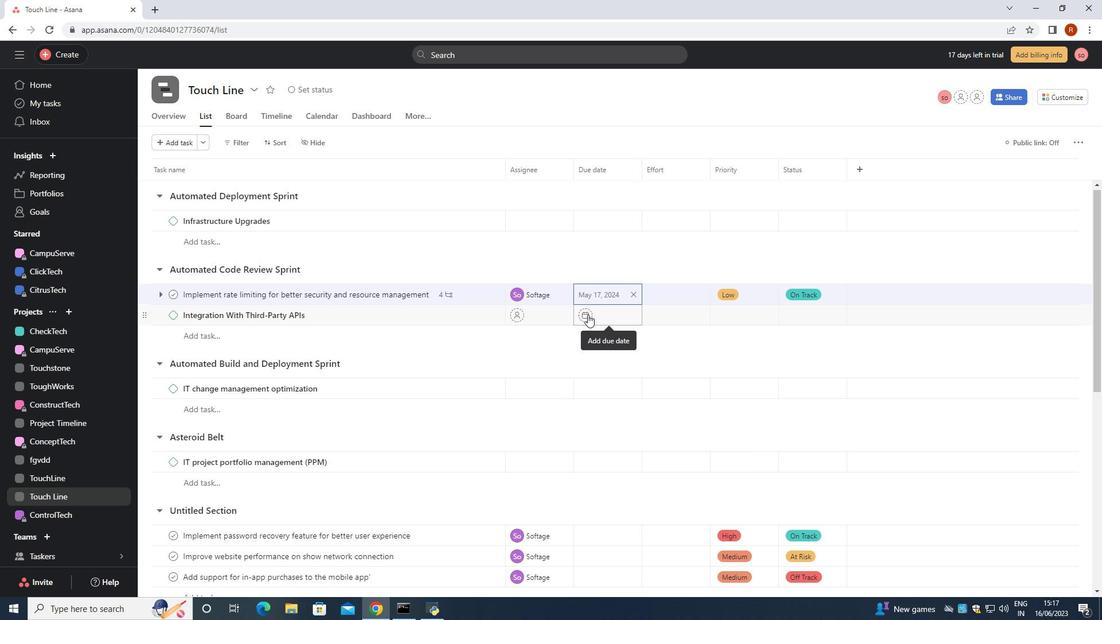 
Action: Mouse pressed left at (588, 314)
Screenshot: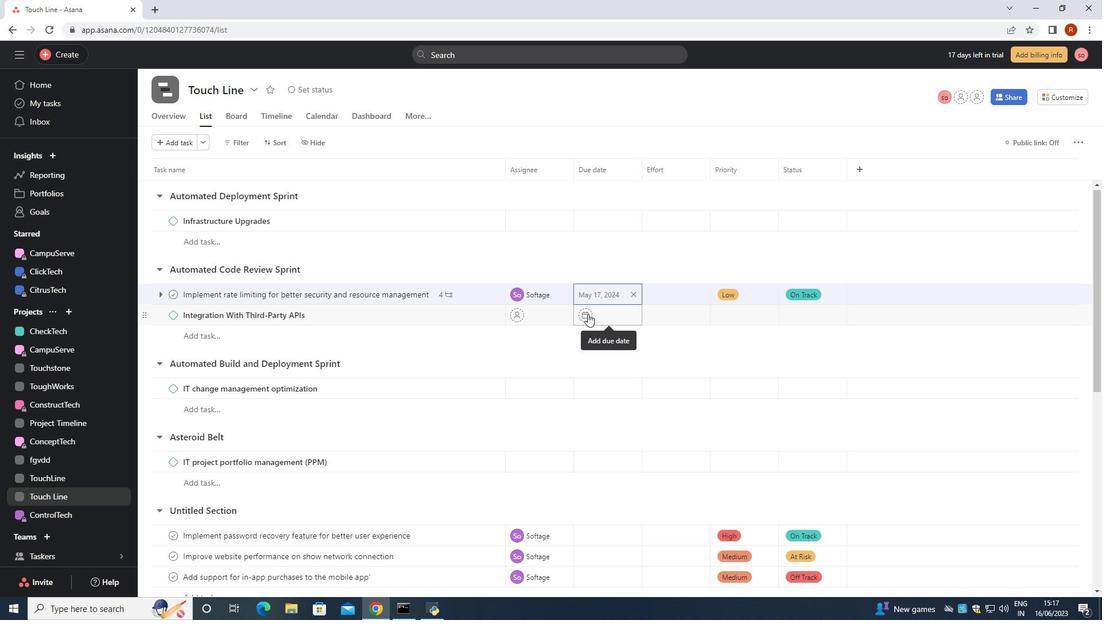 
Action: Mouse pressed left at (588, 314)
Screenshot: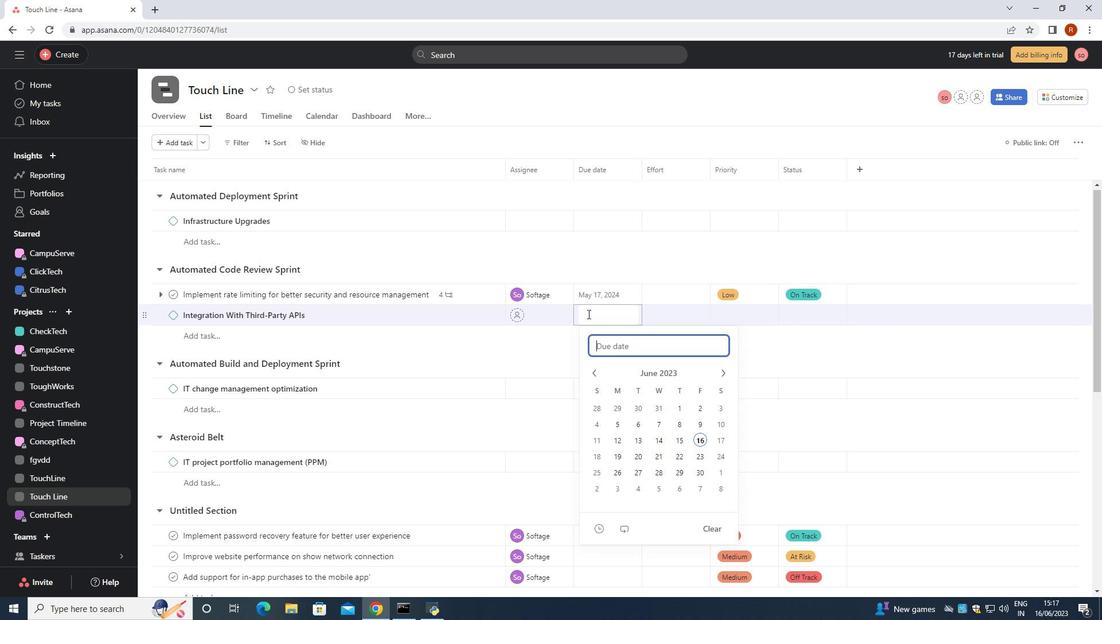 
Action: Key pressed <Key.f10>
Screenshot: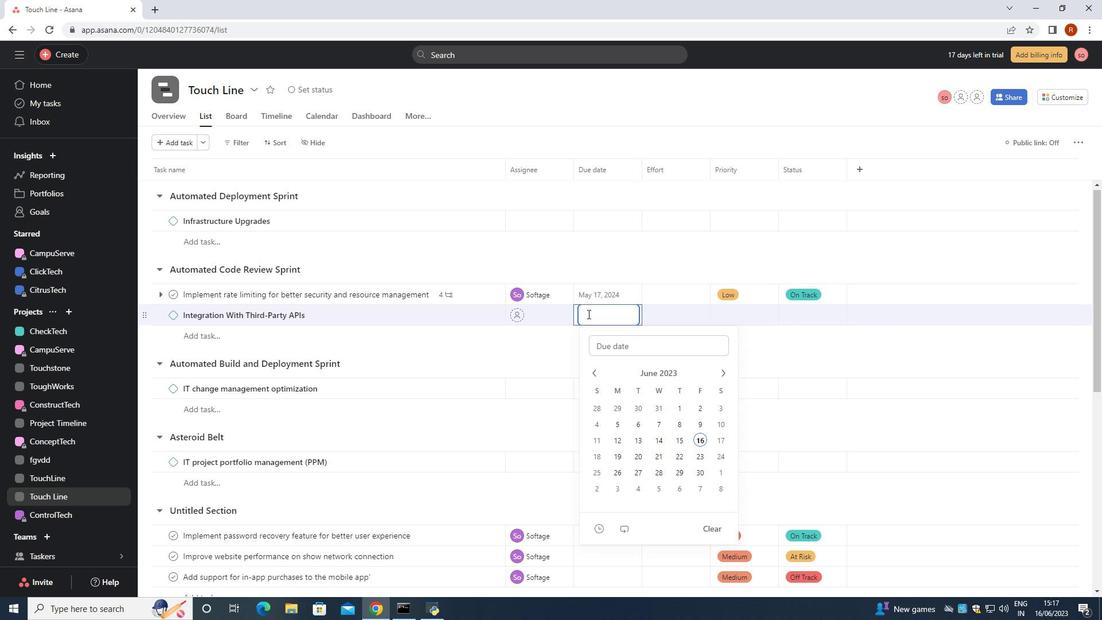 
